 Task: Search one way flight ticket for 2 adults, 4 children and 1 infant on lap in business from Laramie: Laramie Regional Airport to Greenville: Pitt-greenville Airport on 5-2-2023. Choice of flights is Delta. Number of bags: 8 checked bags. Price is upto 98000. Outbound departure time preference is 18:15.
Action: Mouse moved to (357, 318)
Screenshot: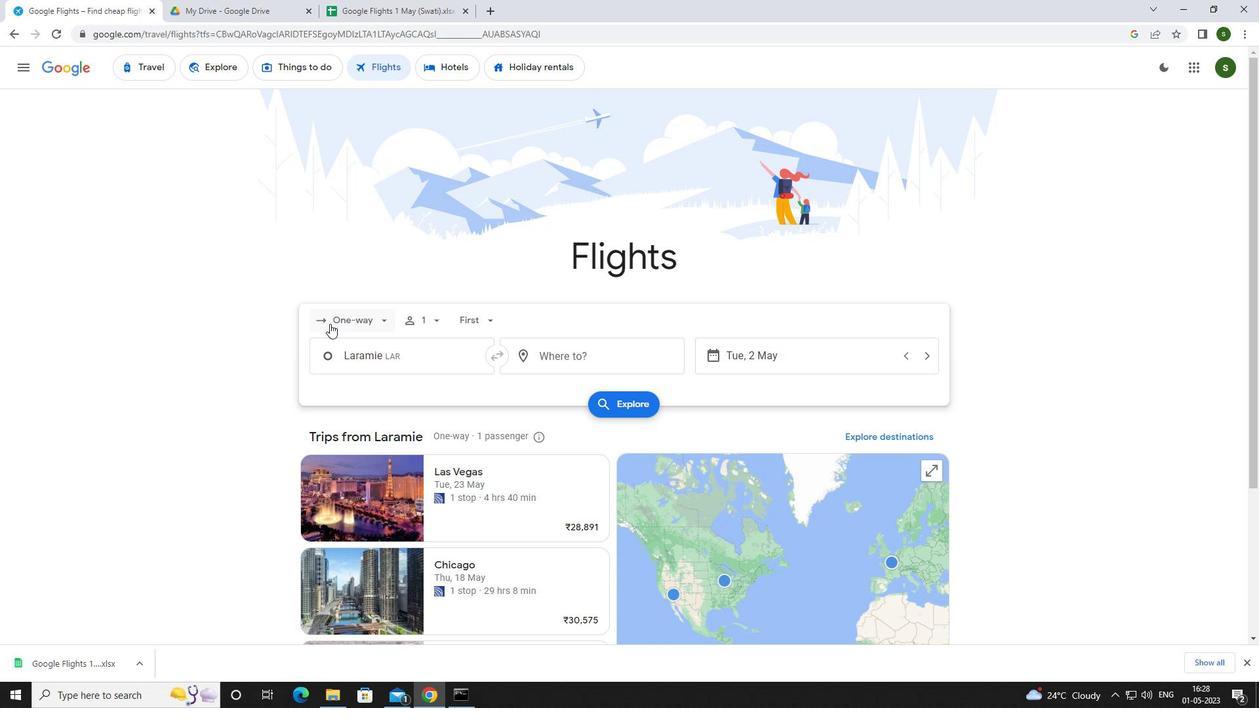 
Action: Mouse pressed left at (357, 318)
Screenshot: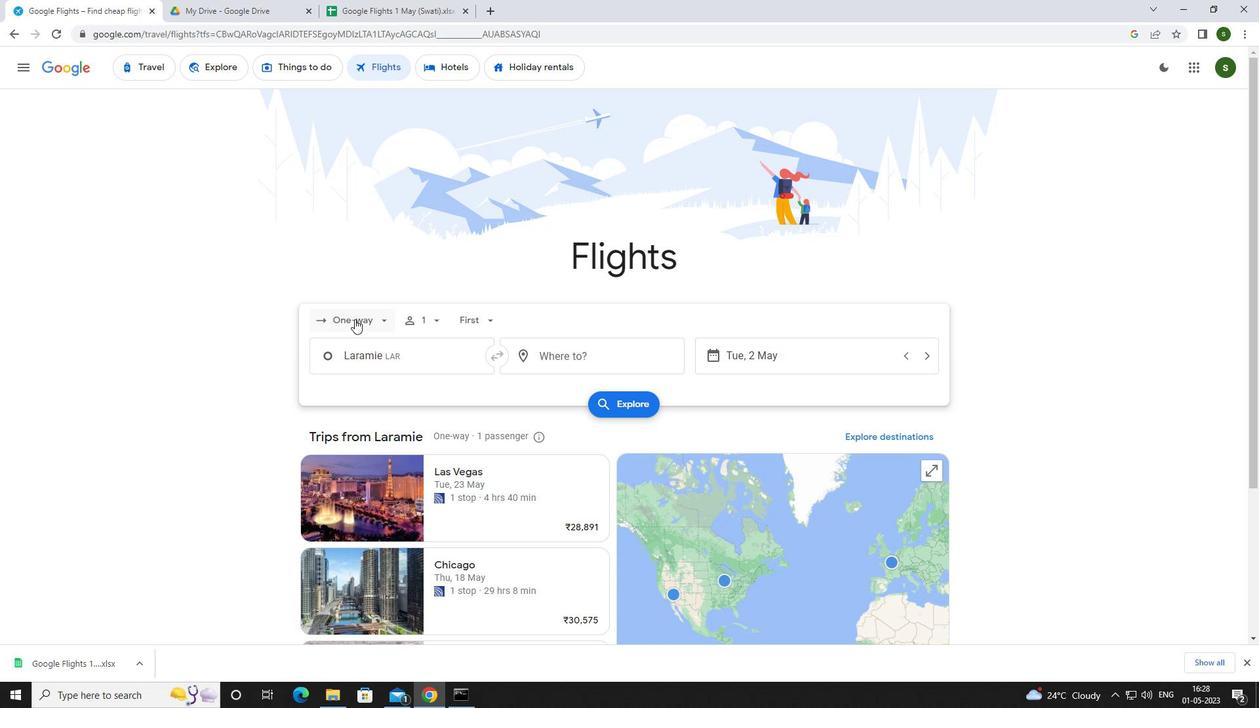 
Action: Mouse moved to (384, 375)
Screenshot: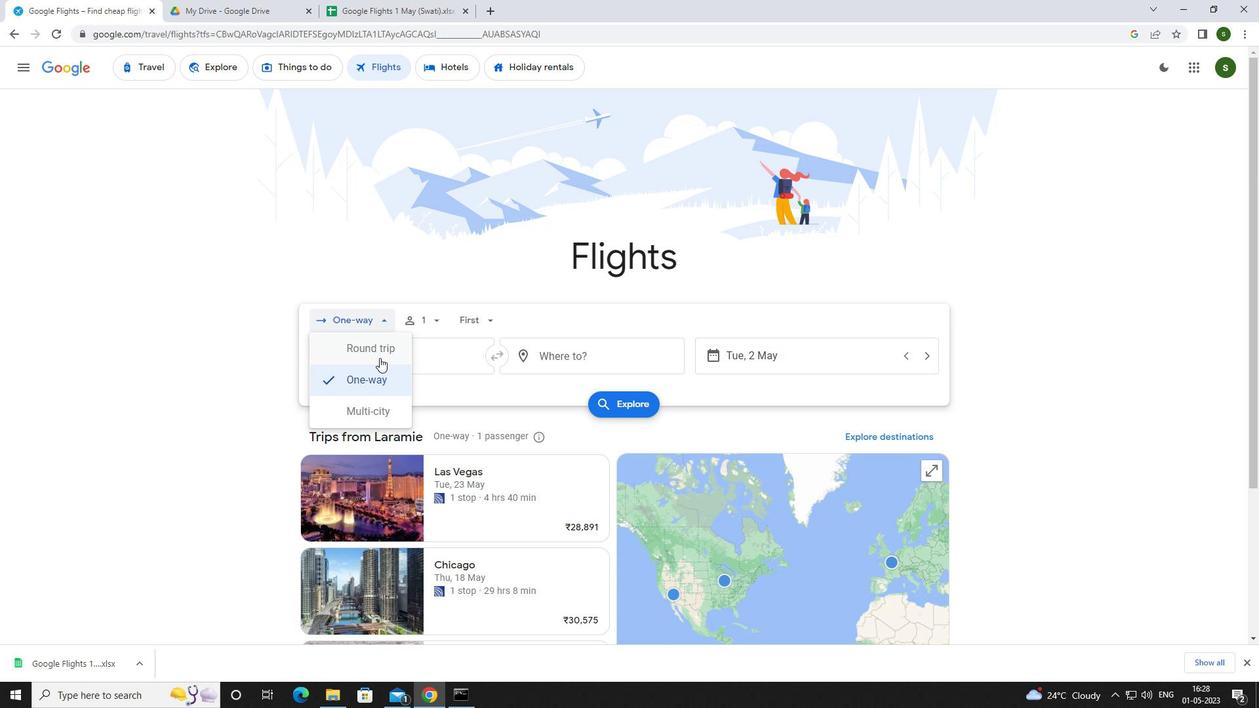 
Action: Mouse pressed left at (384, 375)
Screenshot: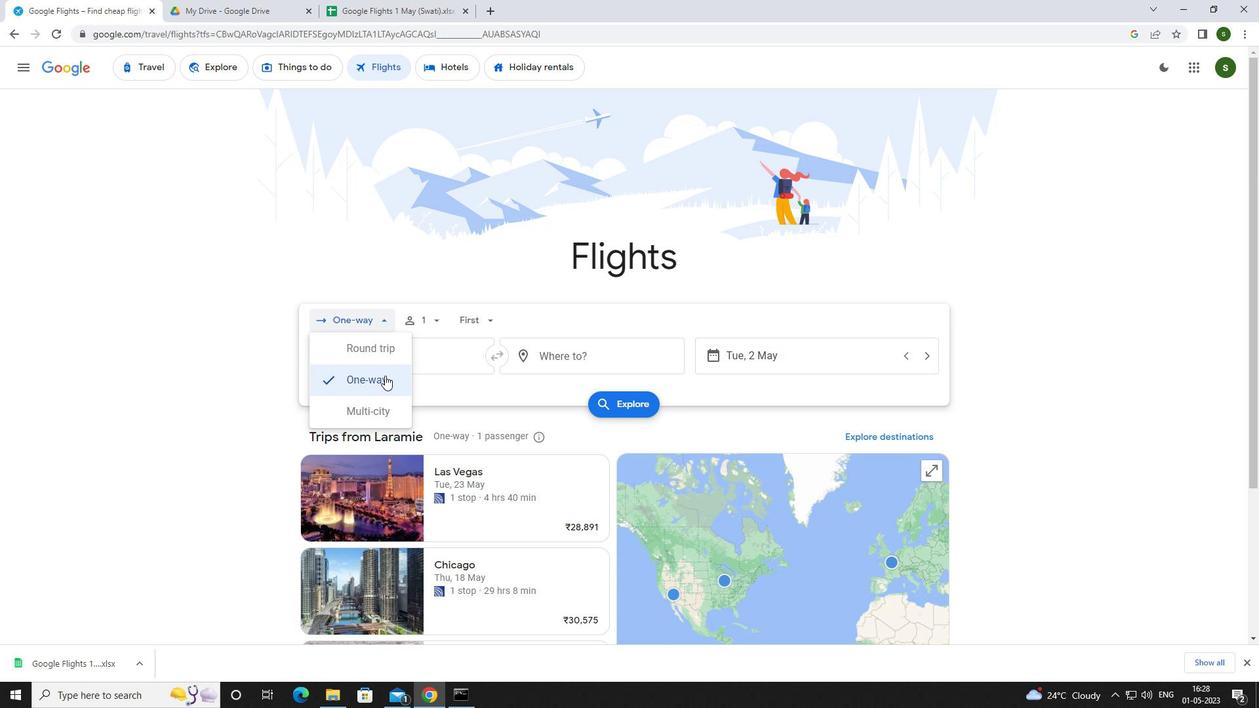 
Action: Mouse moved to (430, 318)
Screenshot: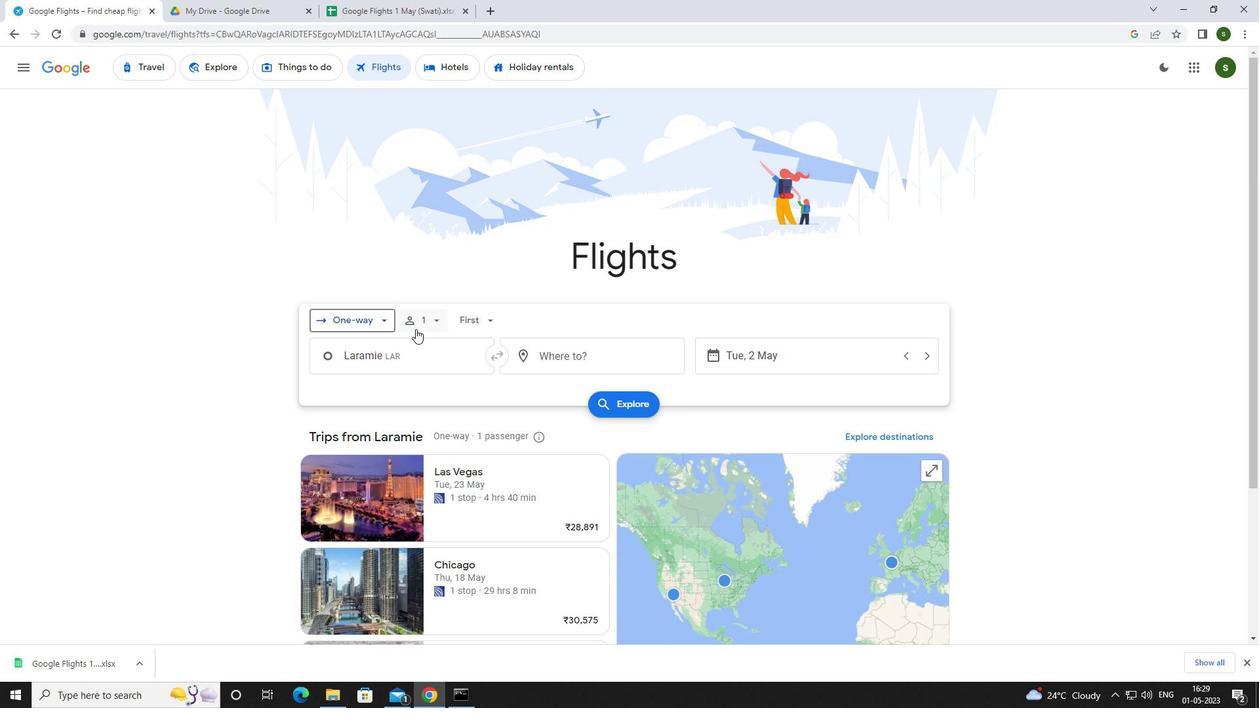
Action: Mouse pressed left at (430, 318)
Screenshot: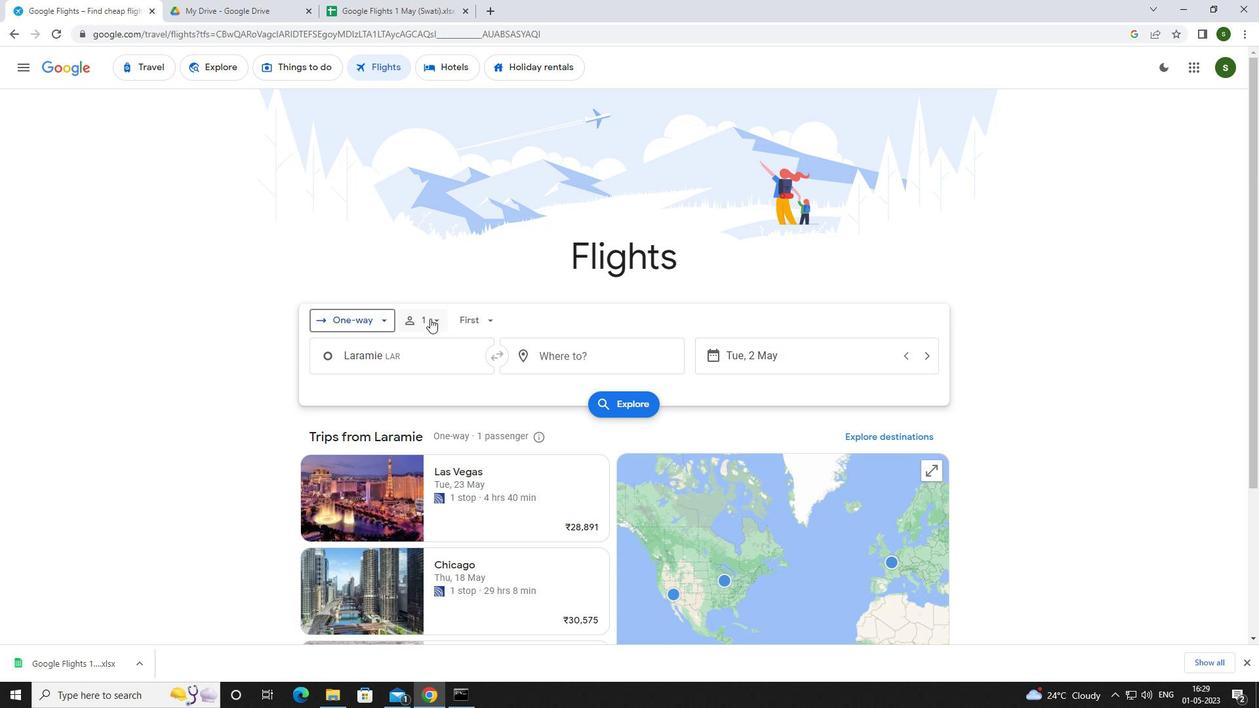
Action: Mouse moved to (539, 353)
Screenshot: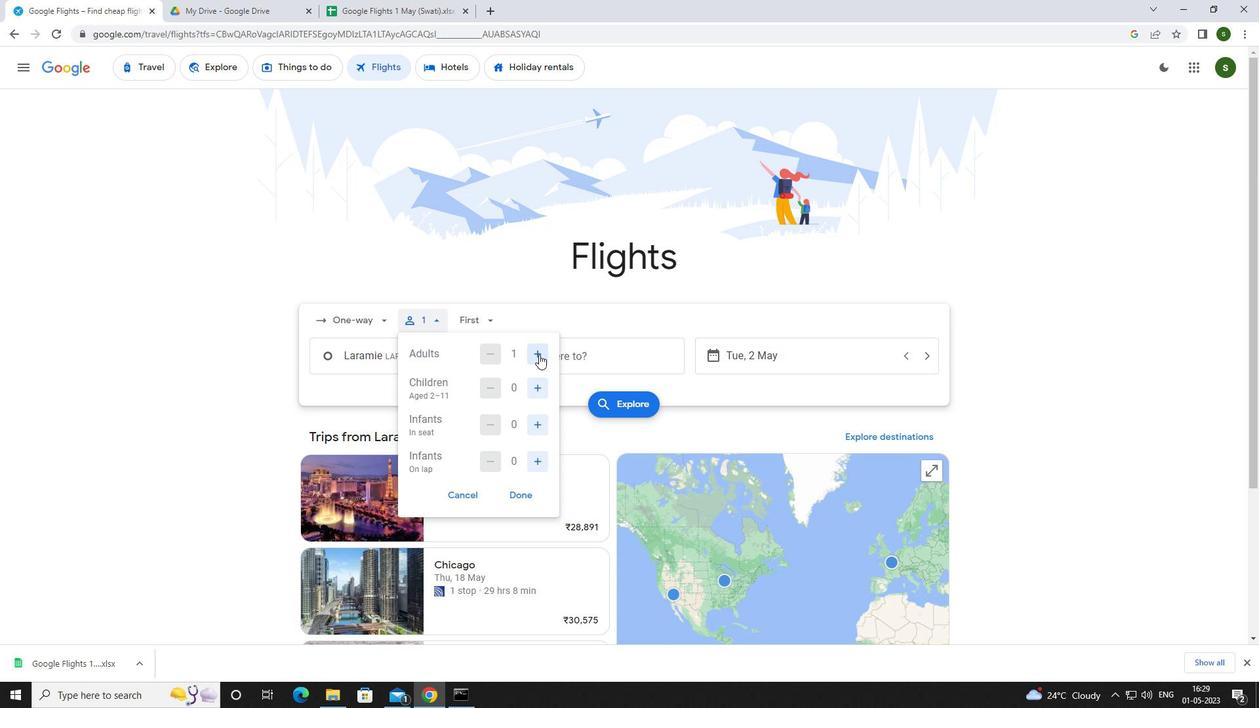 
Action: Mouse pressed left at (539, 353)
Screenshot: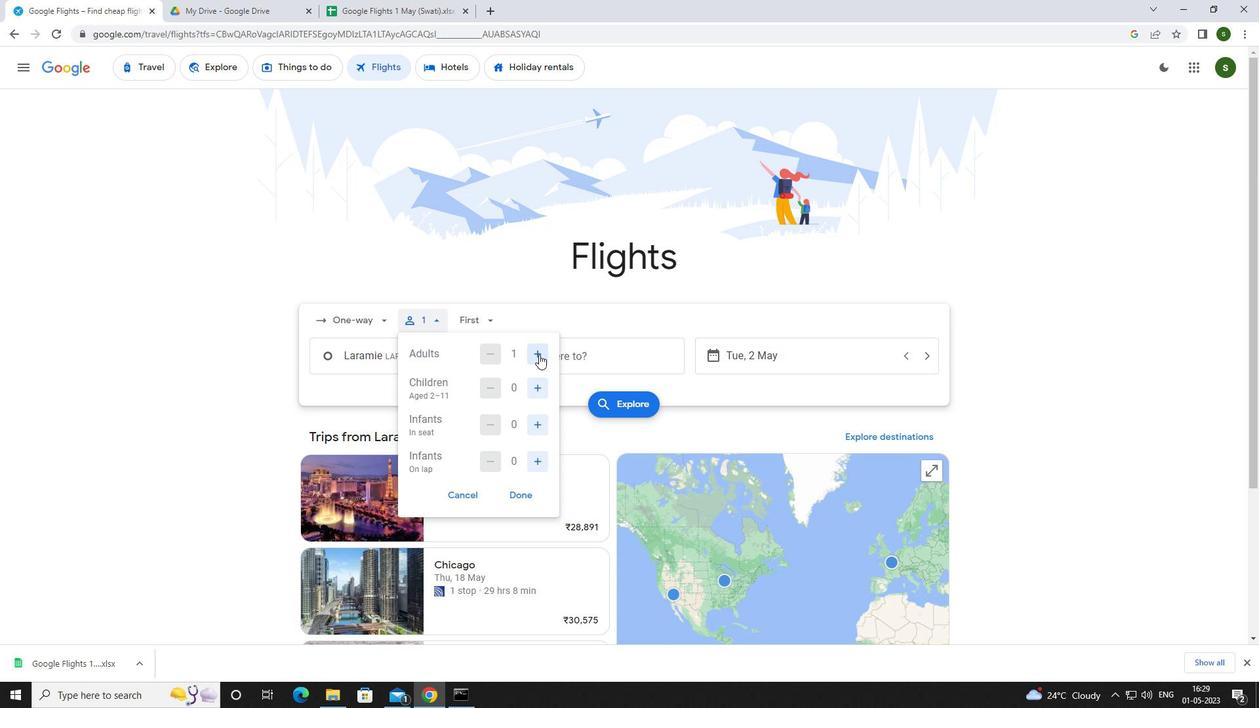 
Action: Mouse moved to (542, 384)
Screenshot: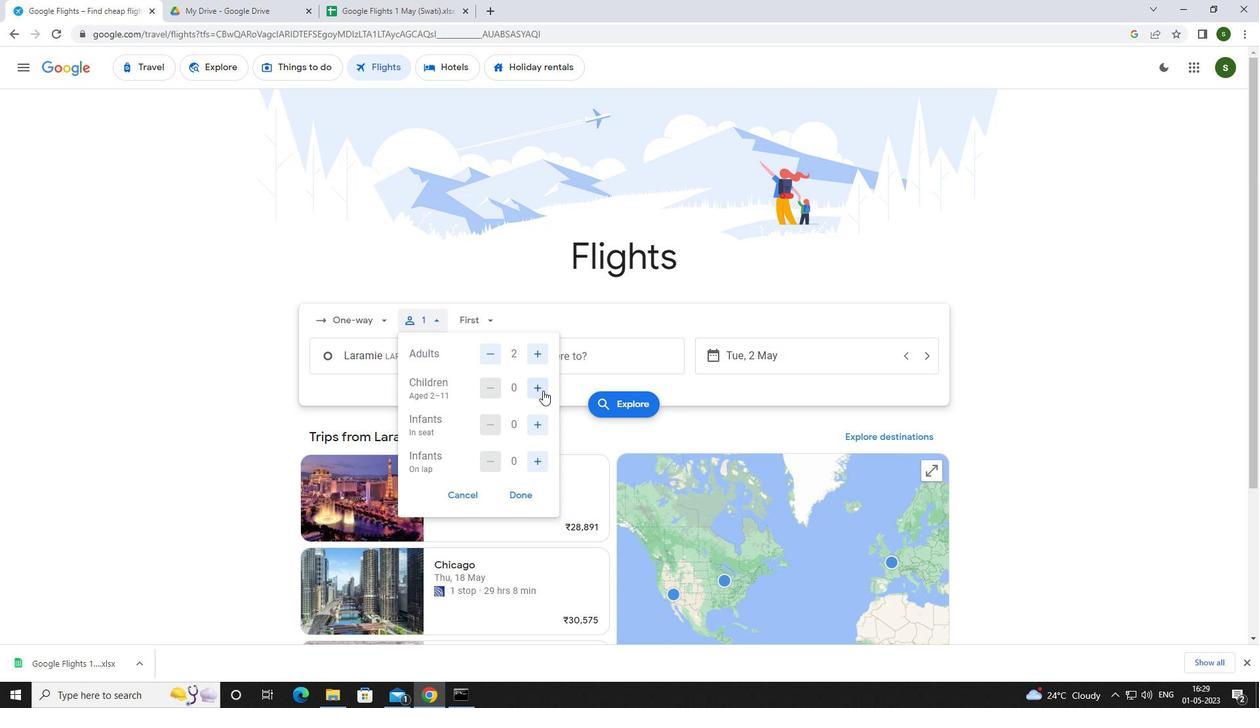 
Action: Mouse pressed left at (542, 384)
Screenshot: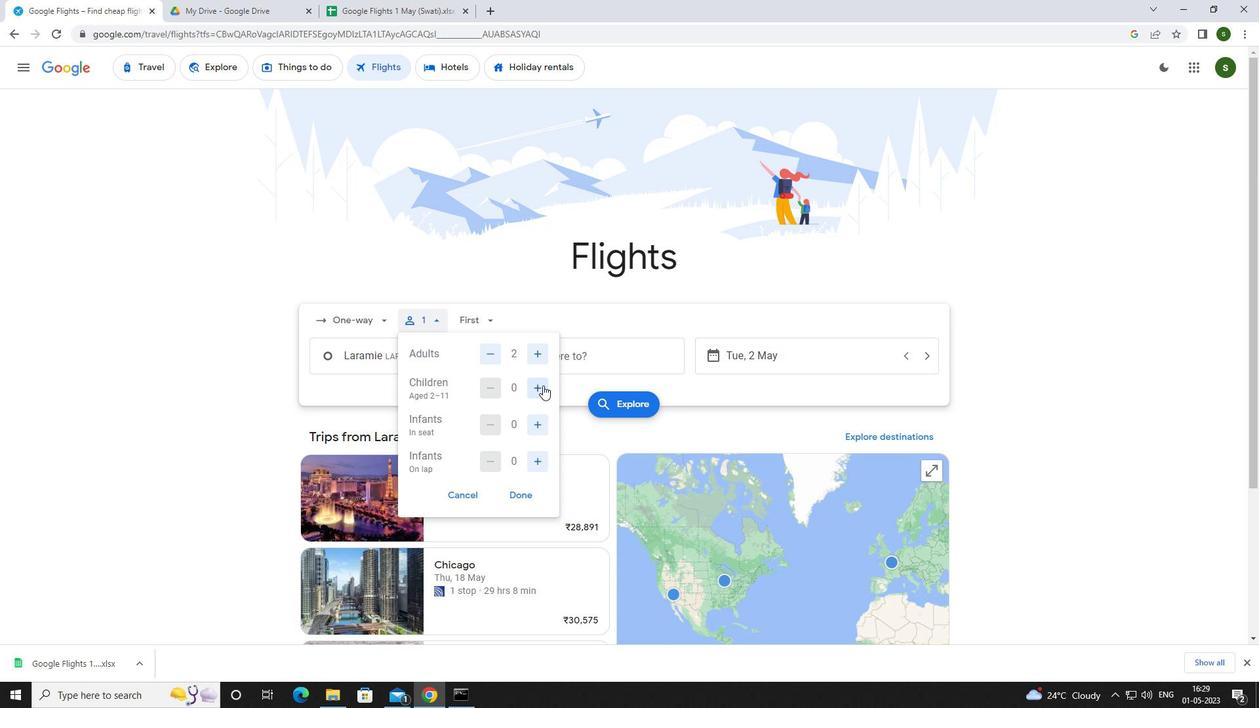 
Action: Mouse pressed left at (542, 384)
Screenshot: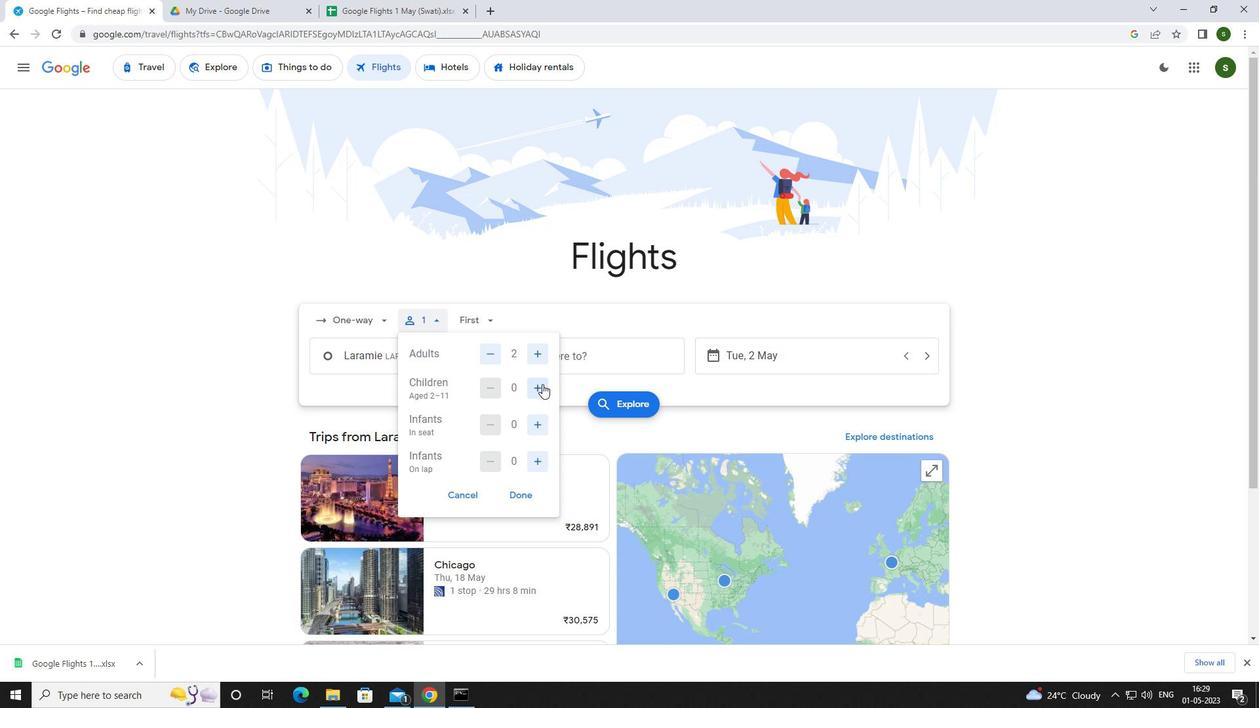
Action: Mouse pressed left at (542, 384)
Screenshot: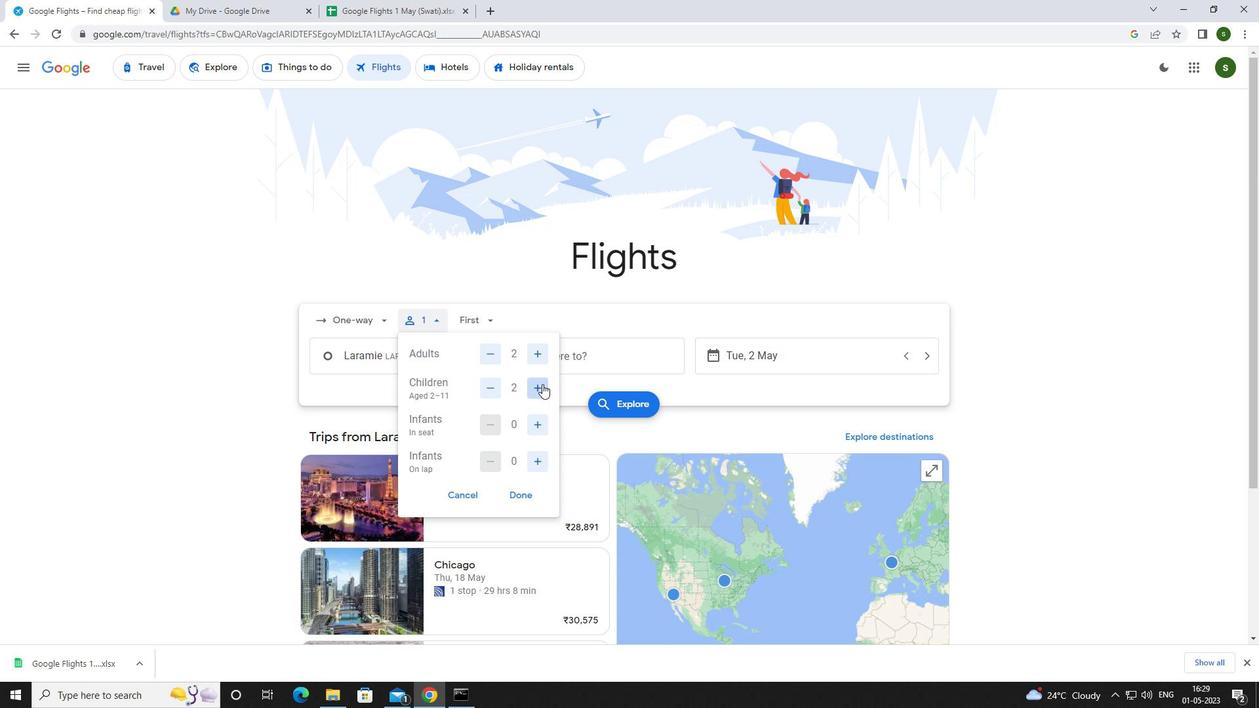 
Action: Mouse pressed left at (542, 384)
Screenshot: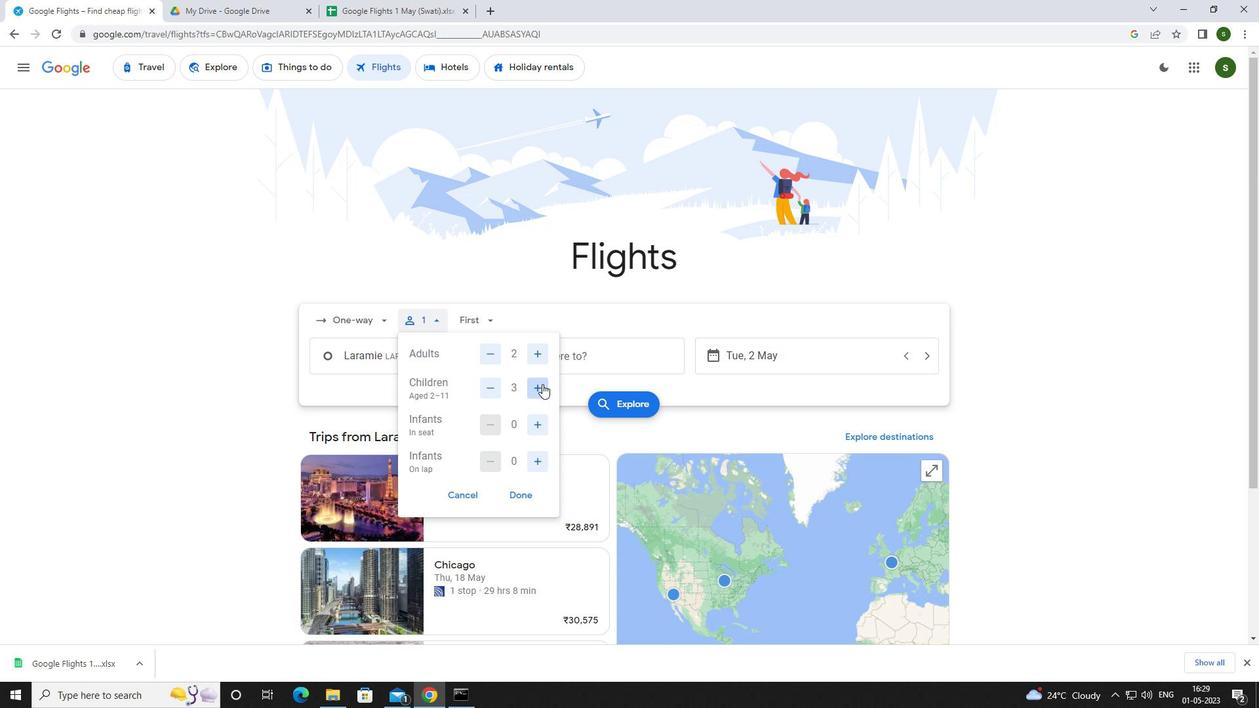 
Action: Mouse moved to (539, 455)
Screenshot: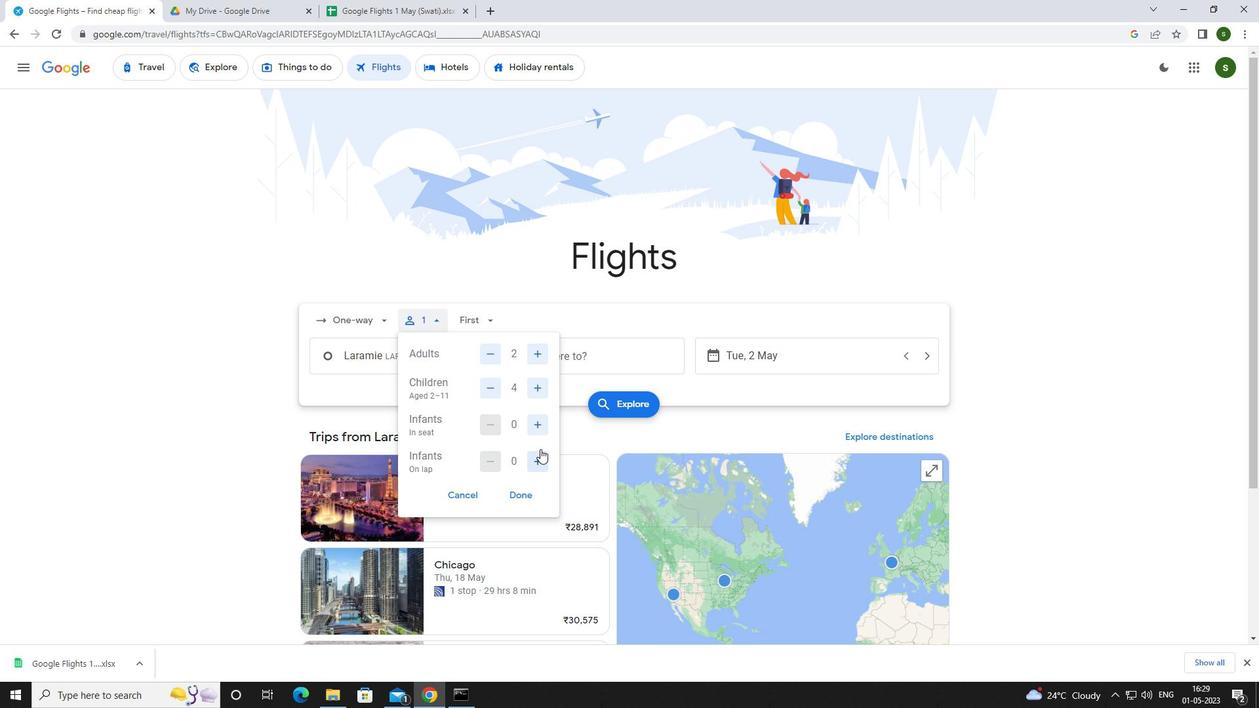 
Action: Mouse pressed left at (539, 455)
Screenshot: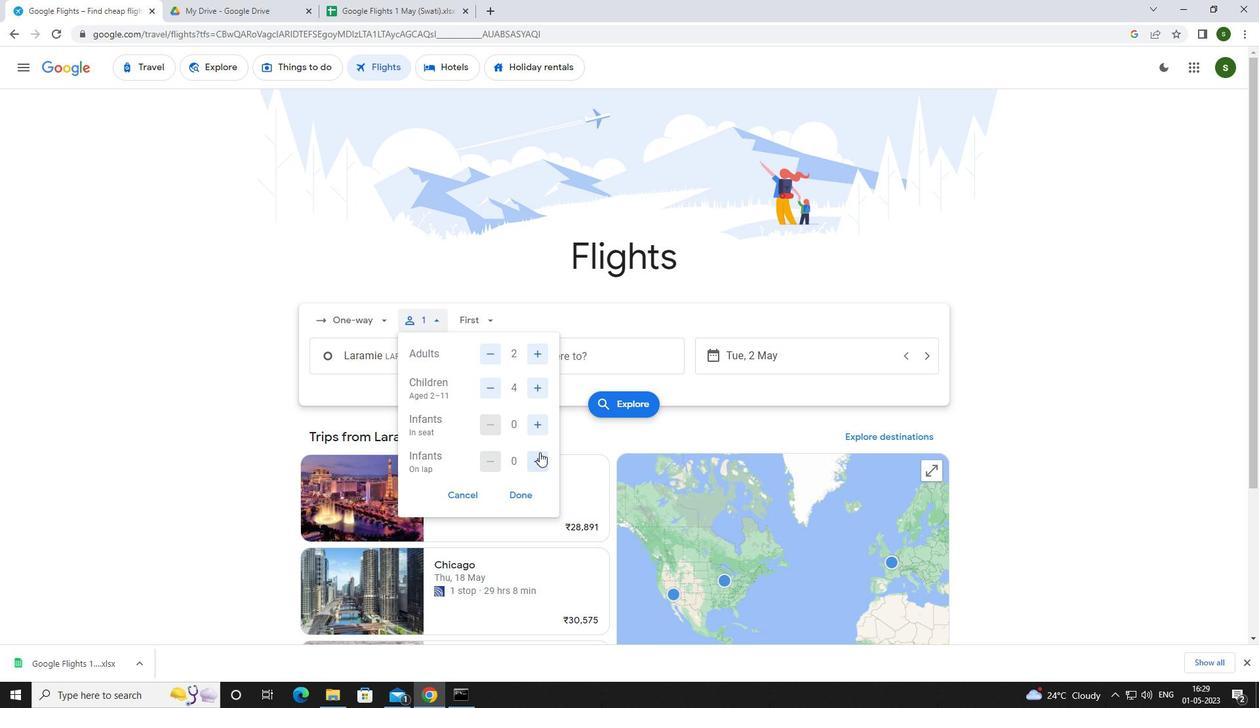 
Action: Mouse moved to (478, 324)
Screenshot: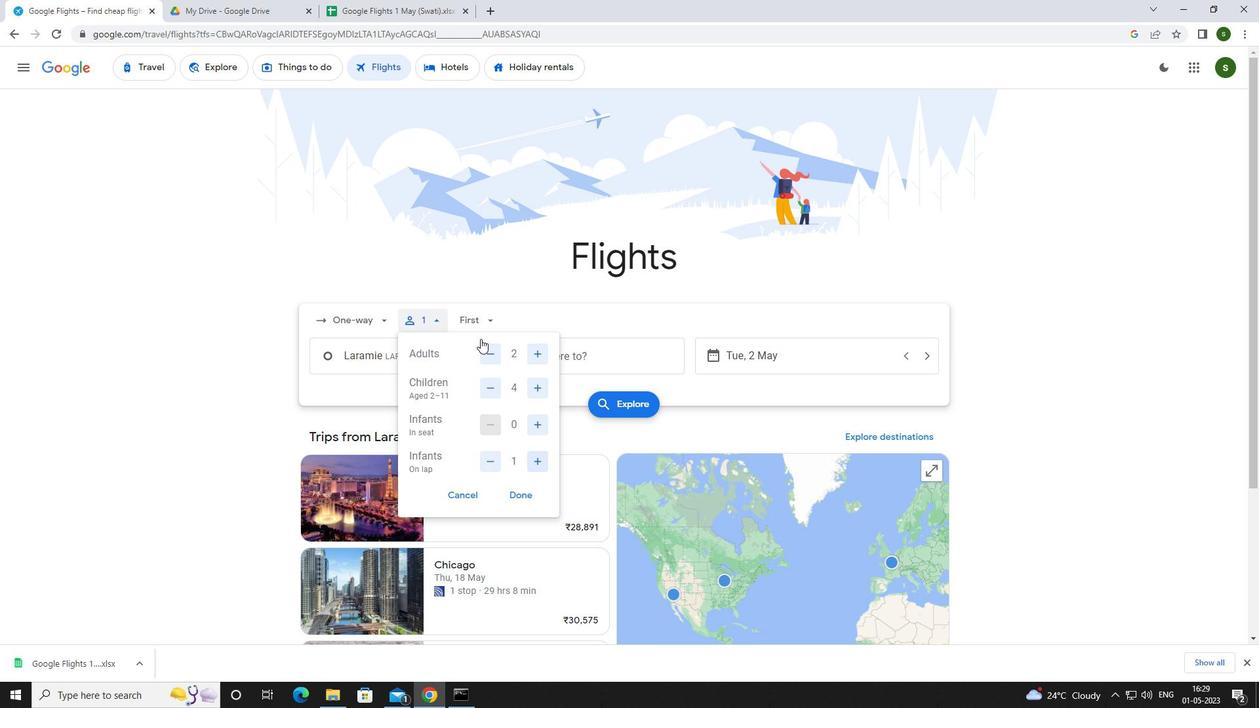 
Action: Mouse pressed left at (478, 324)
Screenshot: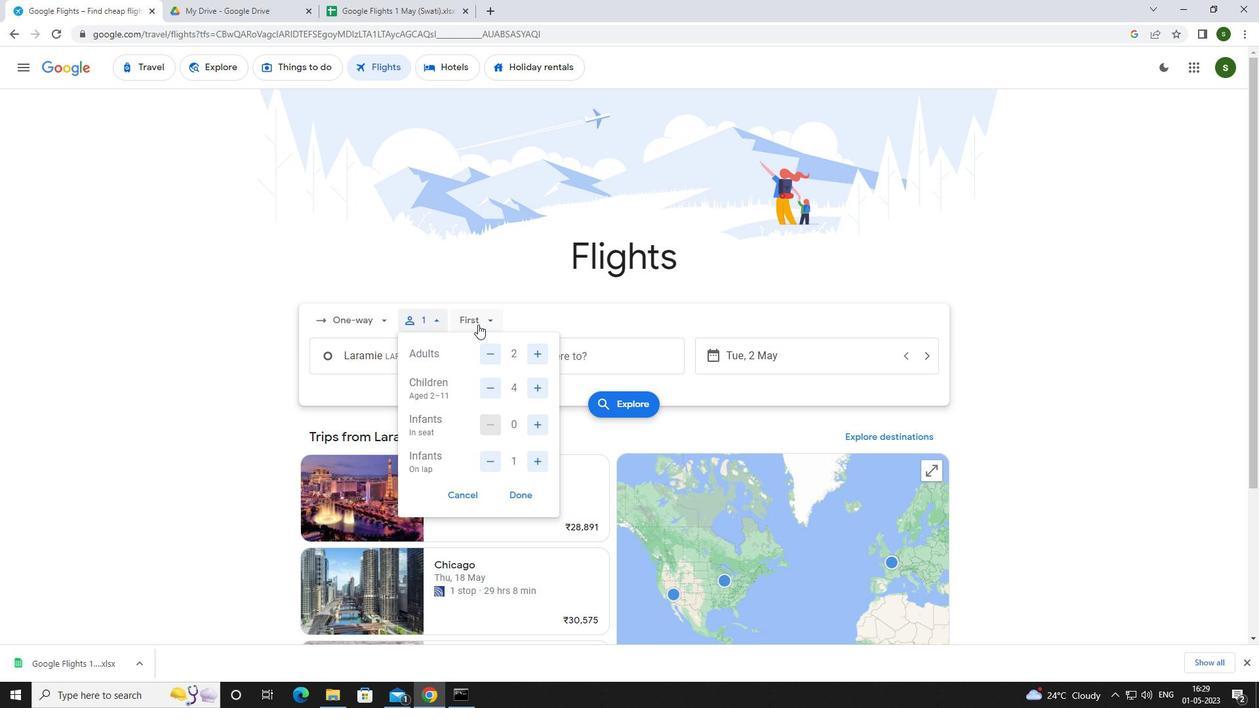 
Action: Mouse moved to (504, 412)
Screenshot: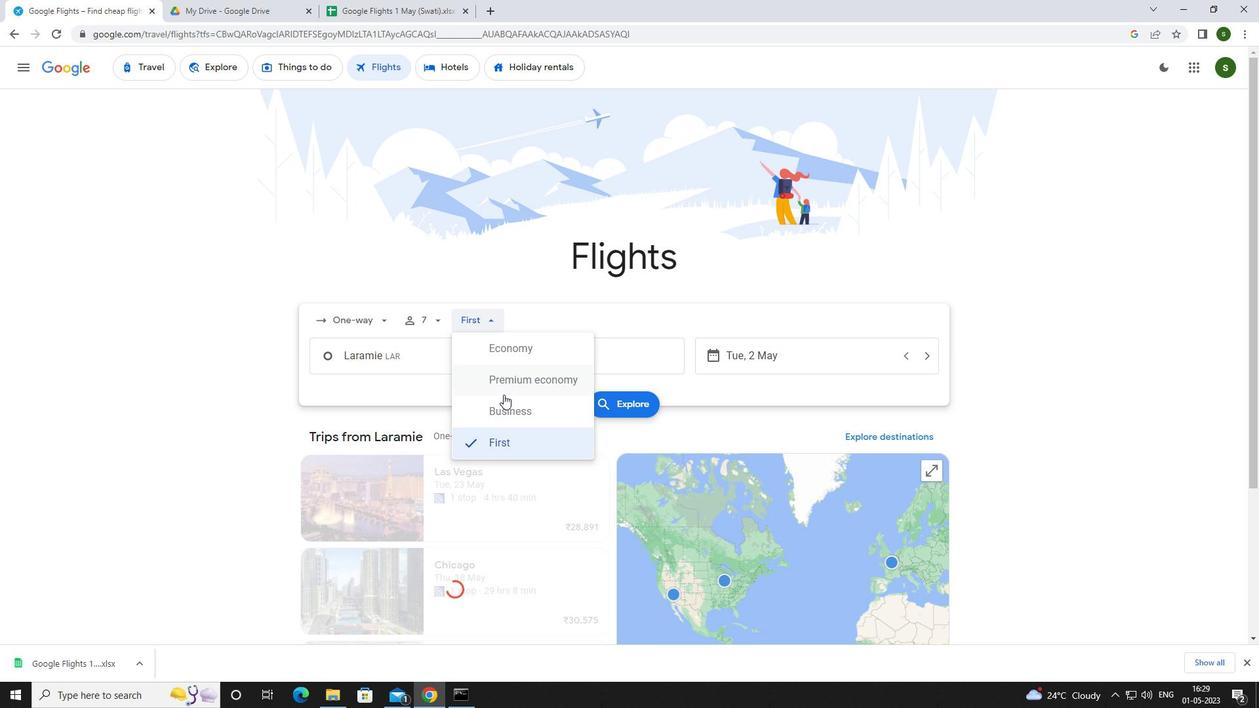 
Action: Mouse pressed left at (504, 412)
Screenshot: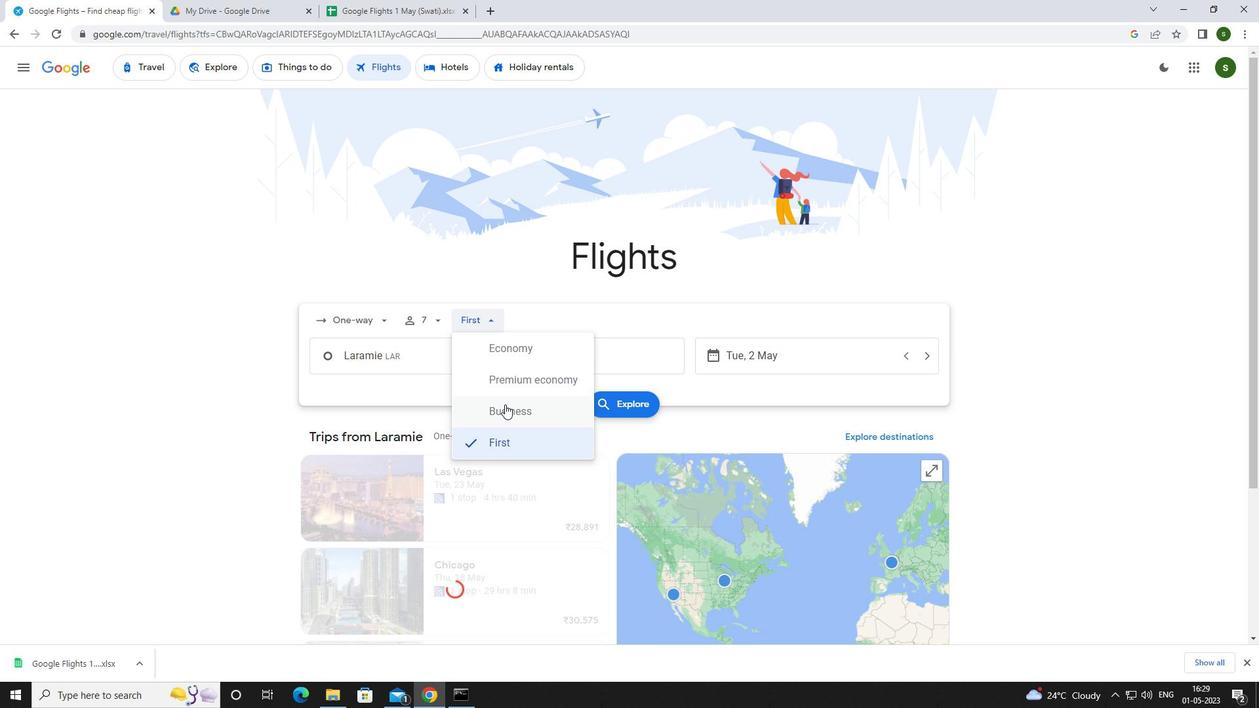 
Action: Mouse moved to (417, 360)
Screenshot: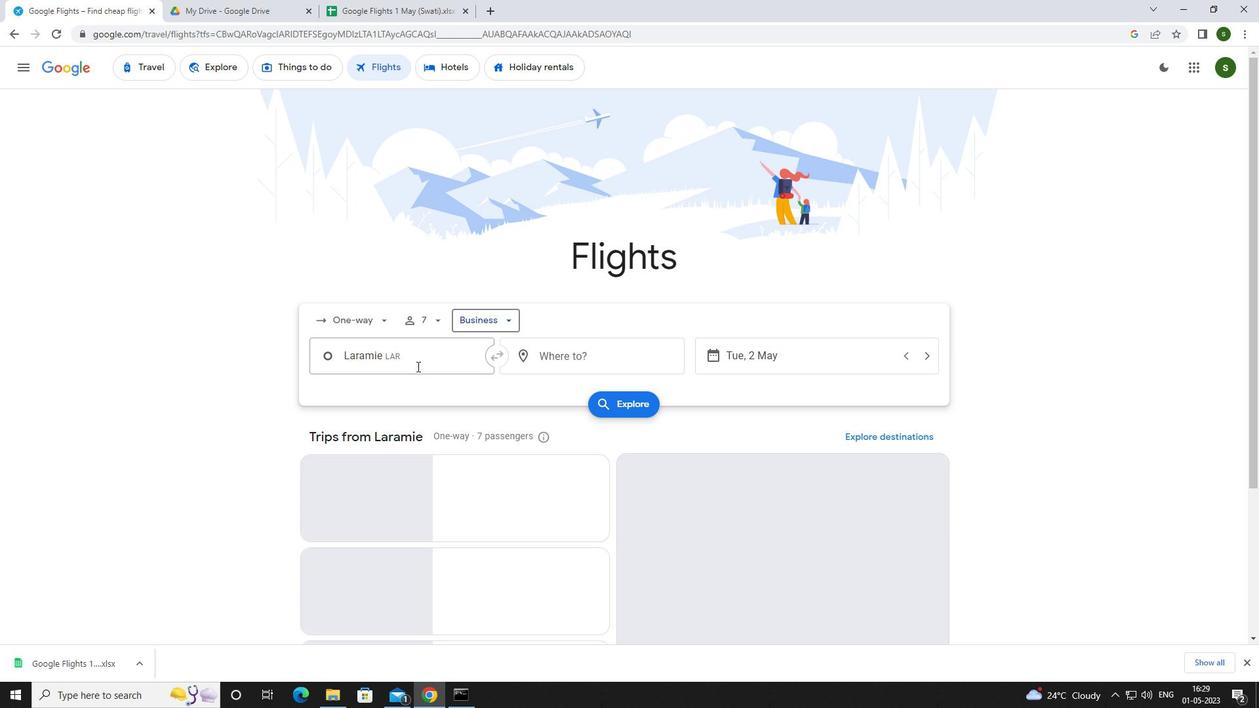
Action: Mouse pressed left at (417, 360)
Screenshot: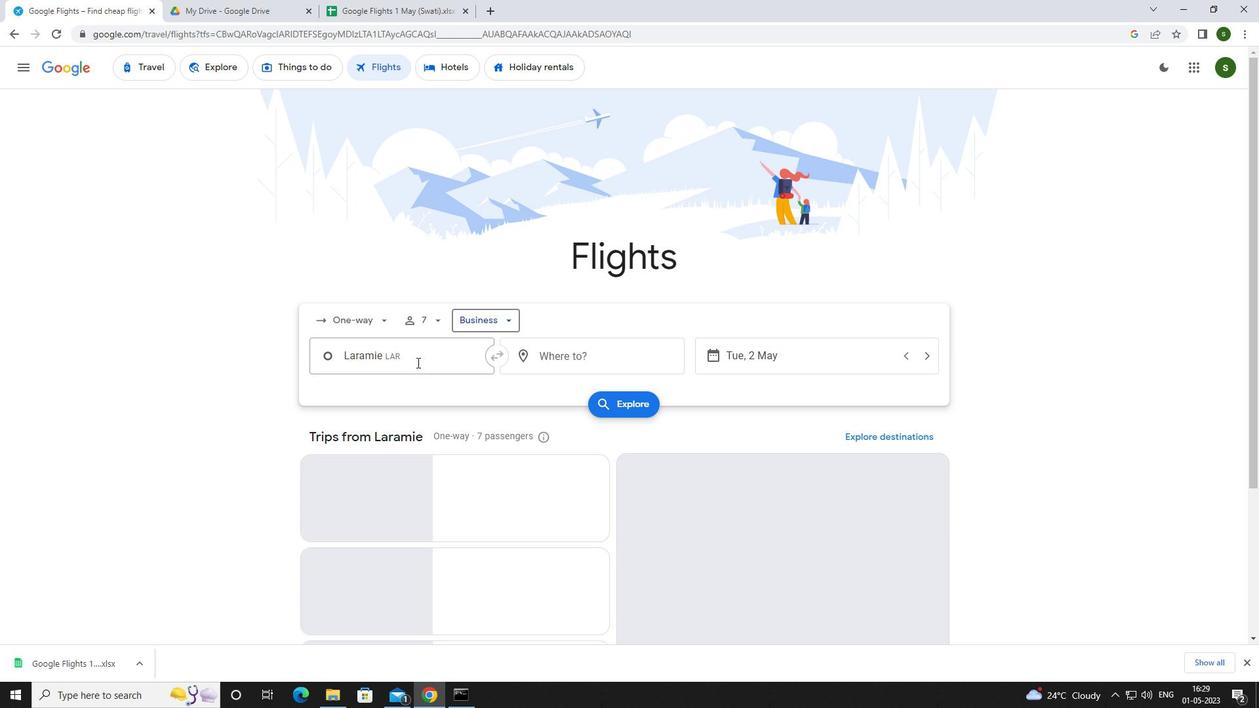 
Action: Mouse moved to (417, 359)
Screenshot: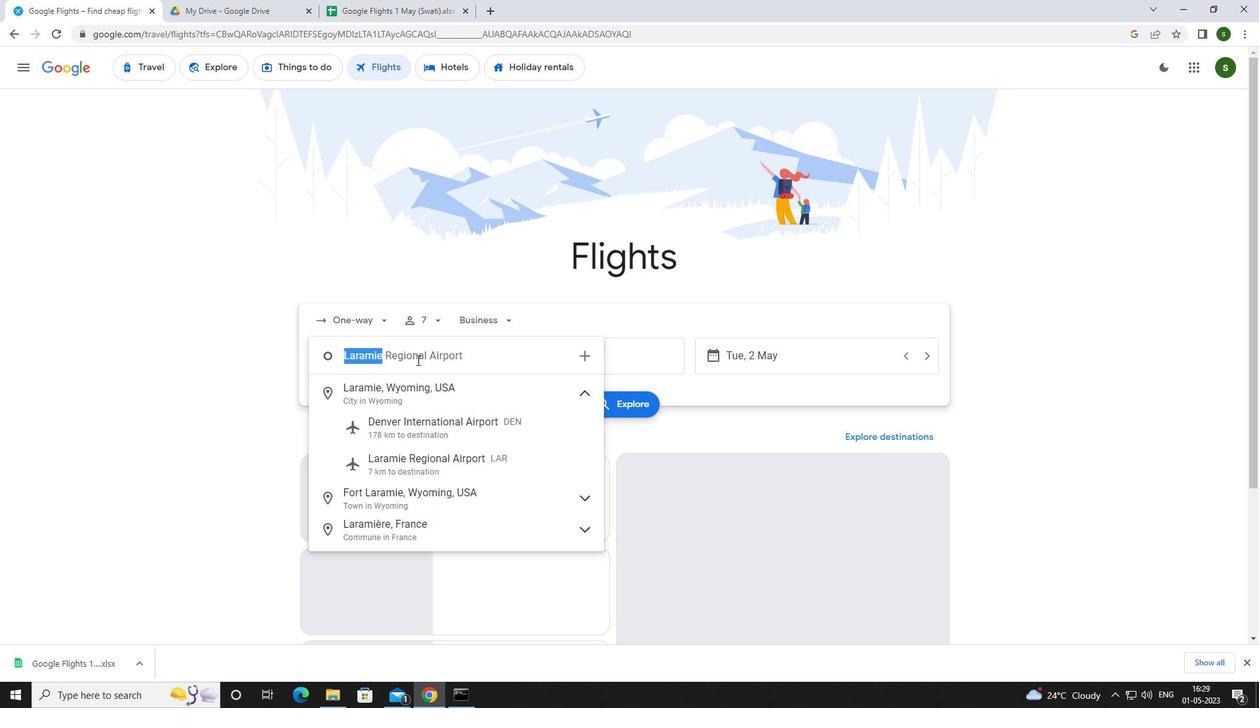 
Action: Key pressed <Key.caps_lock>l<Key.caps_lock>aramie
Screenshot: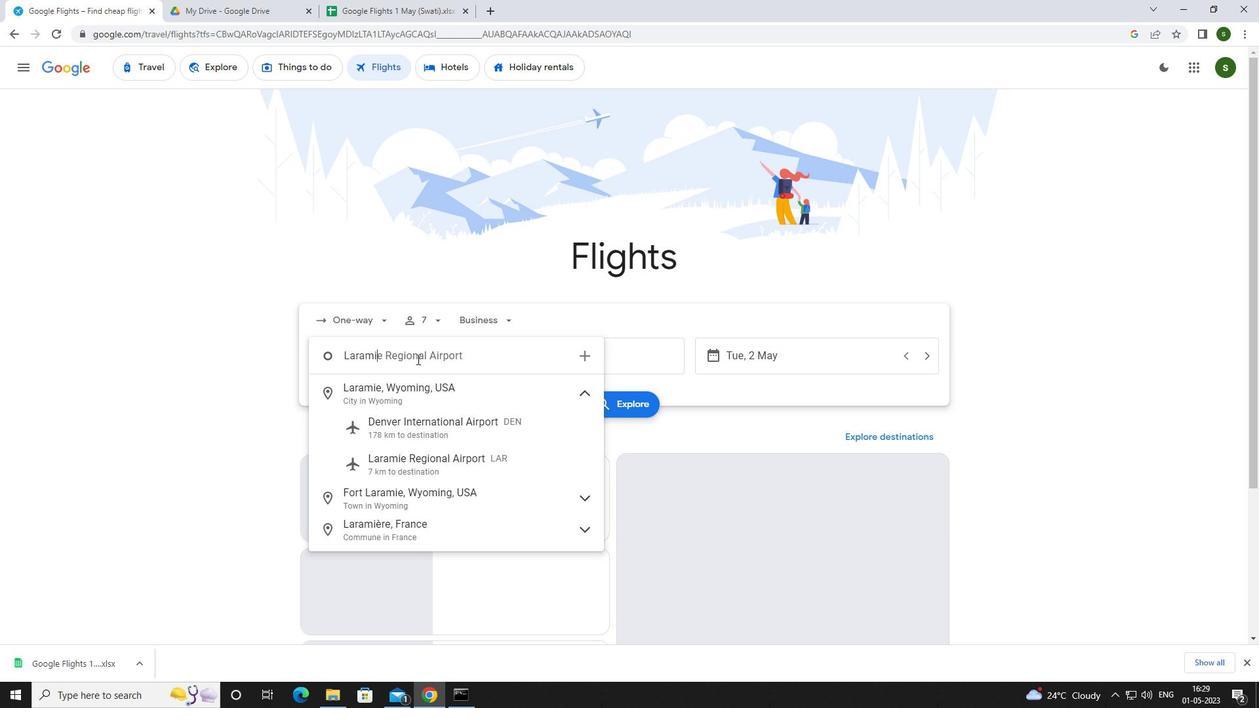 
Action: Mouse moved to (421, 467)
Screenshot: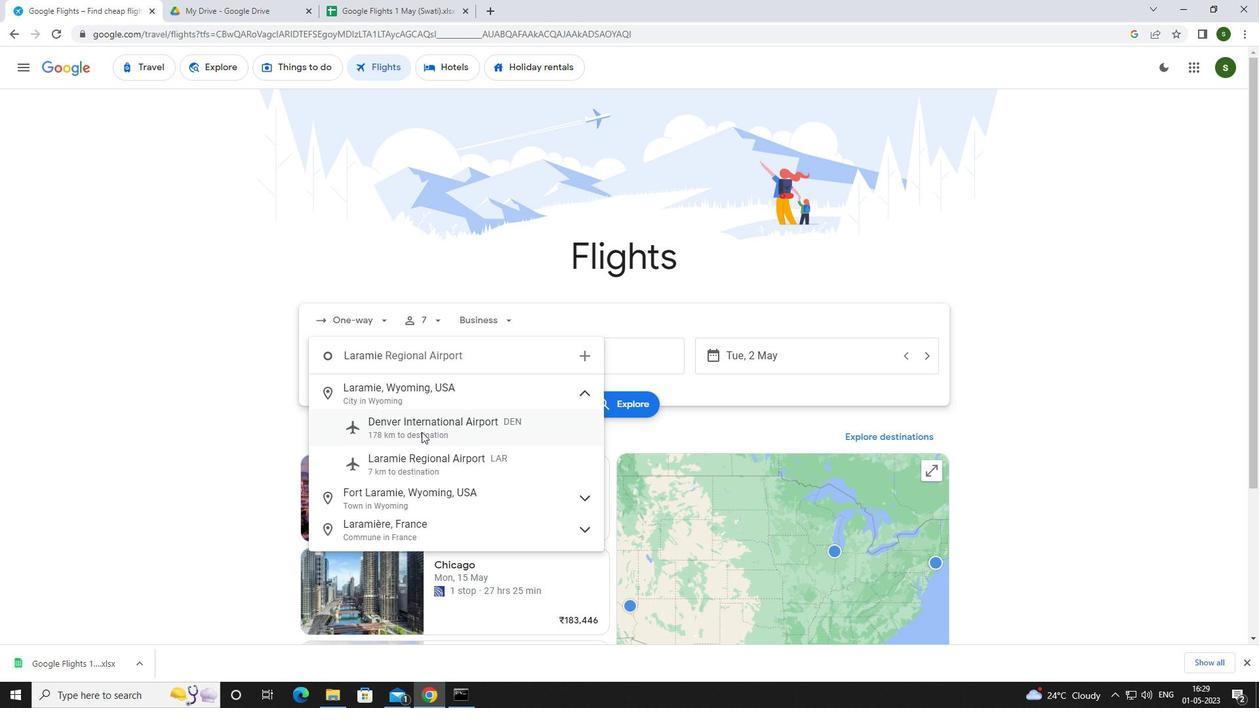 
Action: Mouse pressed left at (421, 467)
Screenshot: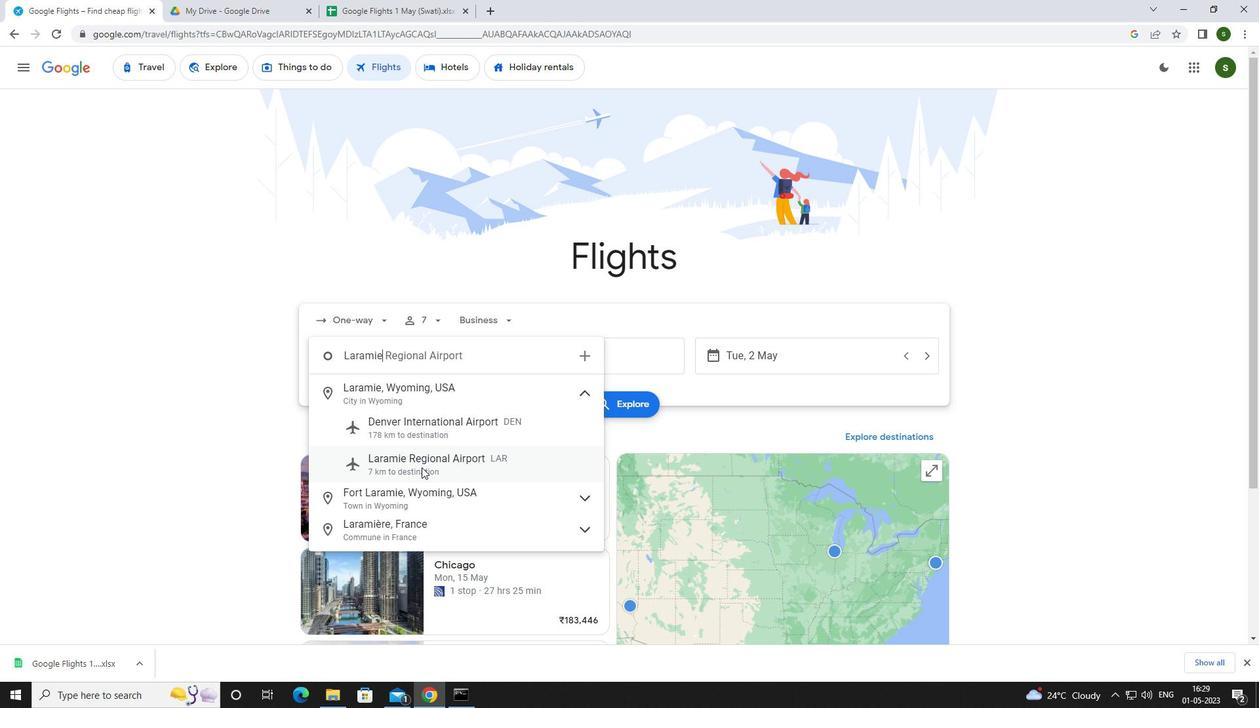 
Action: Mouse moved to (575, 346)
Screenshot: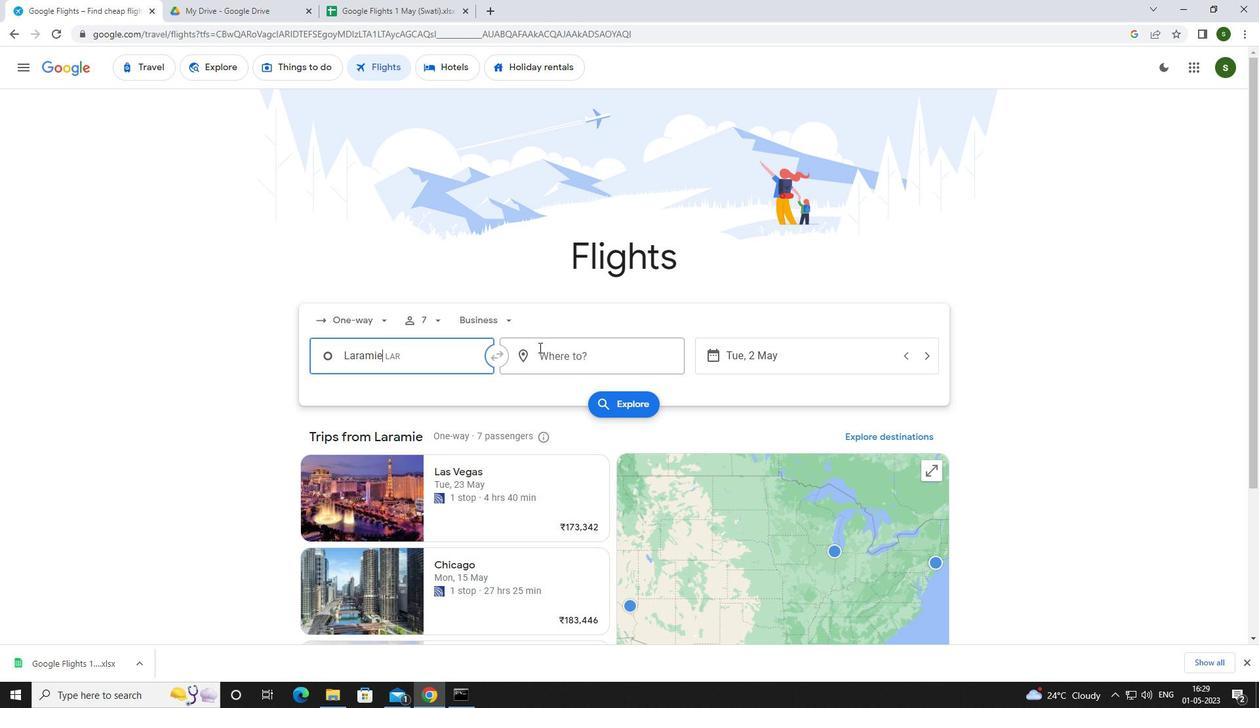 
Action: Mouse pressed left at (575, 346)
Screenshot: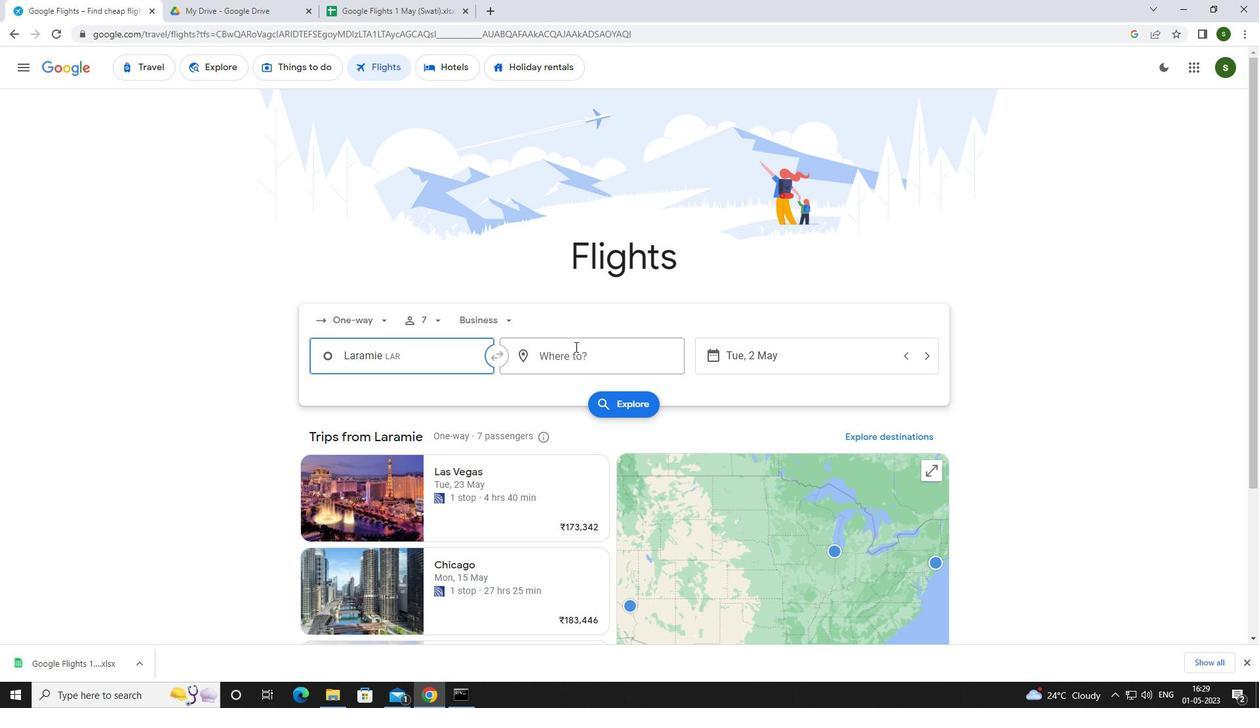 
Action: Mouse moved to (517, 353)
Screenshot: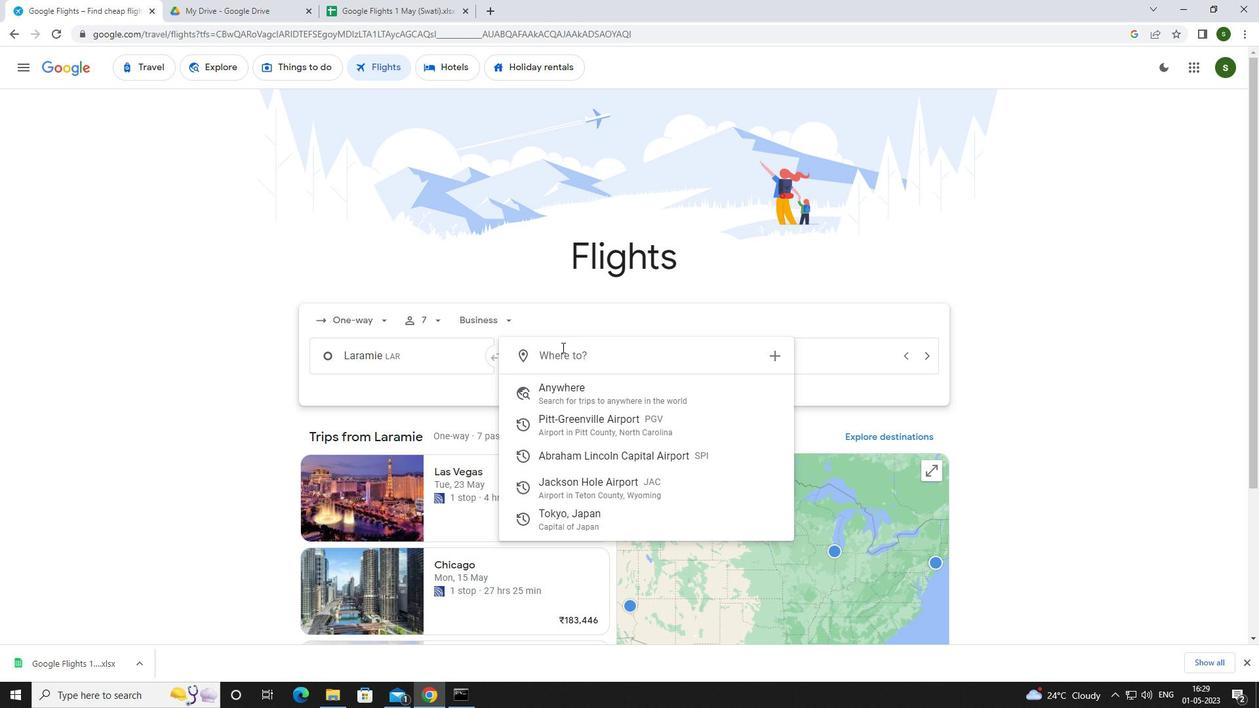 
Action: Key pressed <Key.caps_lock>p<Key.caps_lock>itt
Screenshot: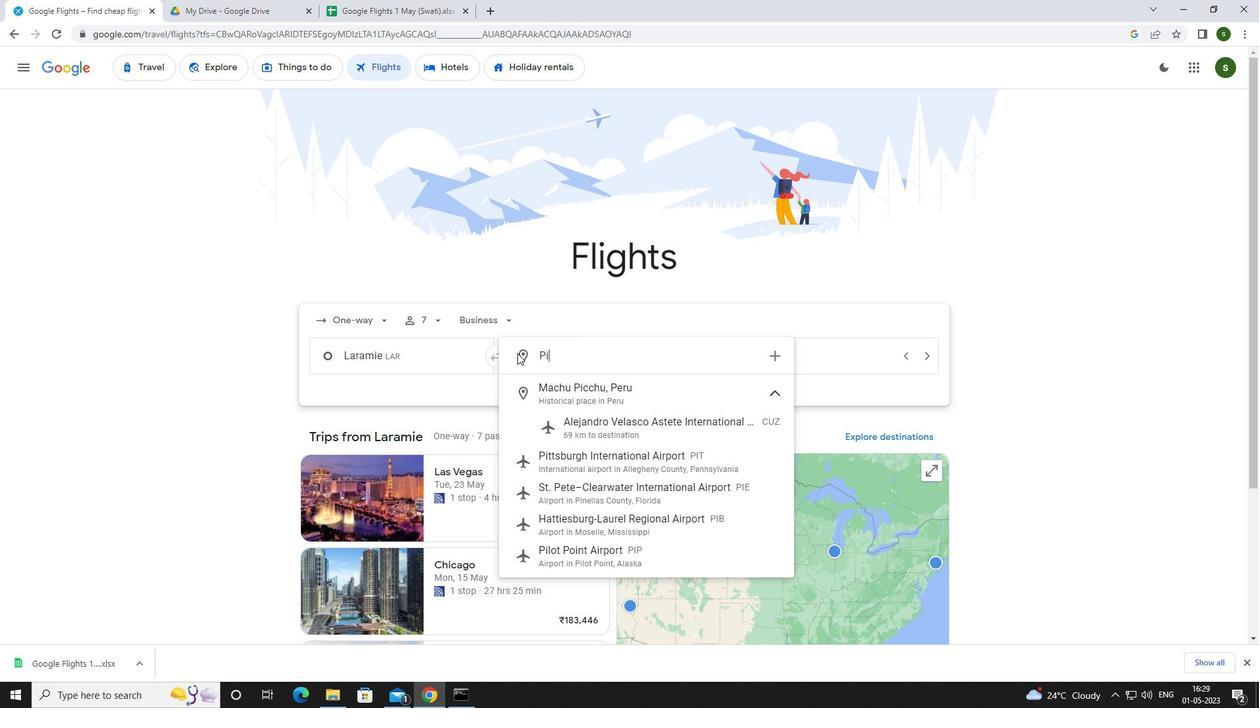 
Action: Mouse moved to (626, 502)
Screenshot: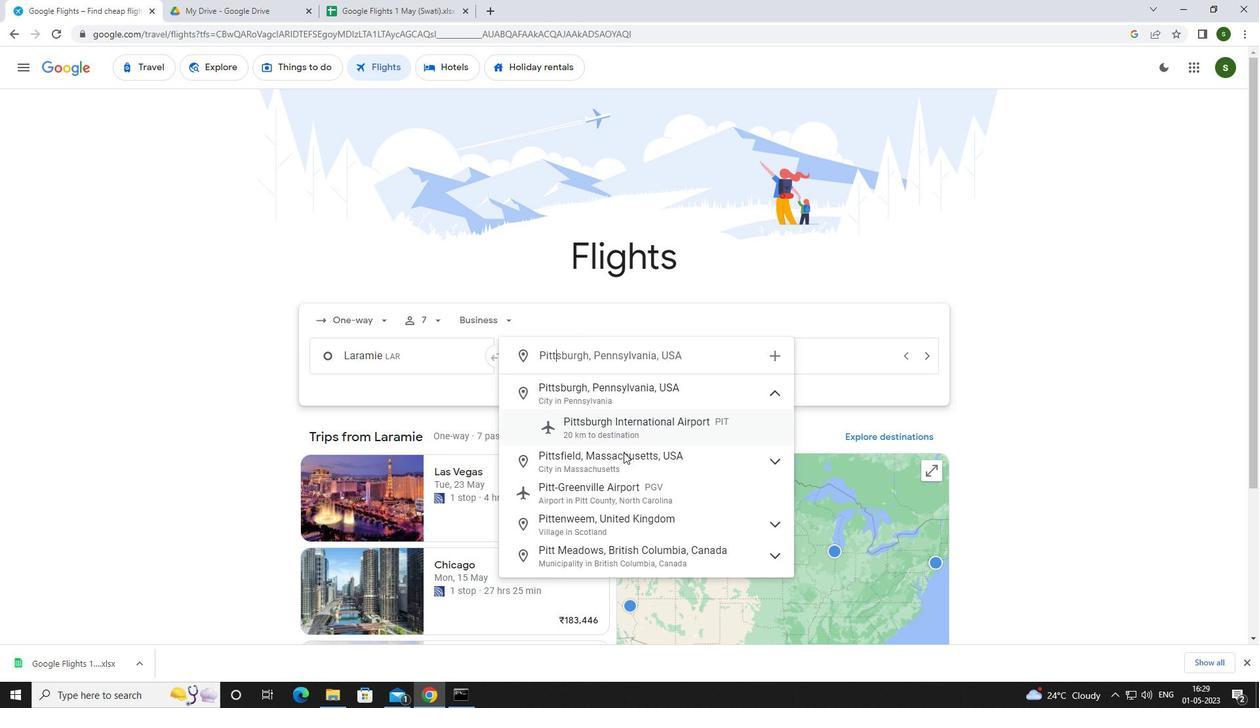 
Action: Mouse pressed left at (626, 502)
Screenshot: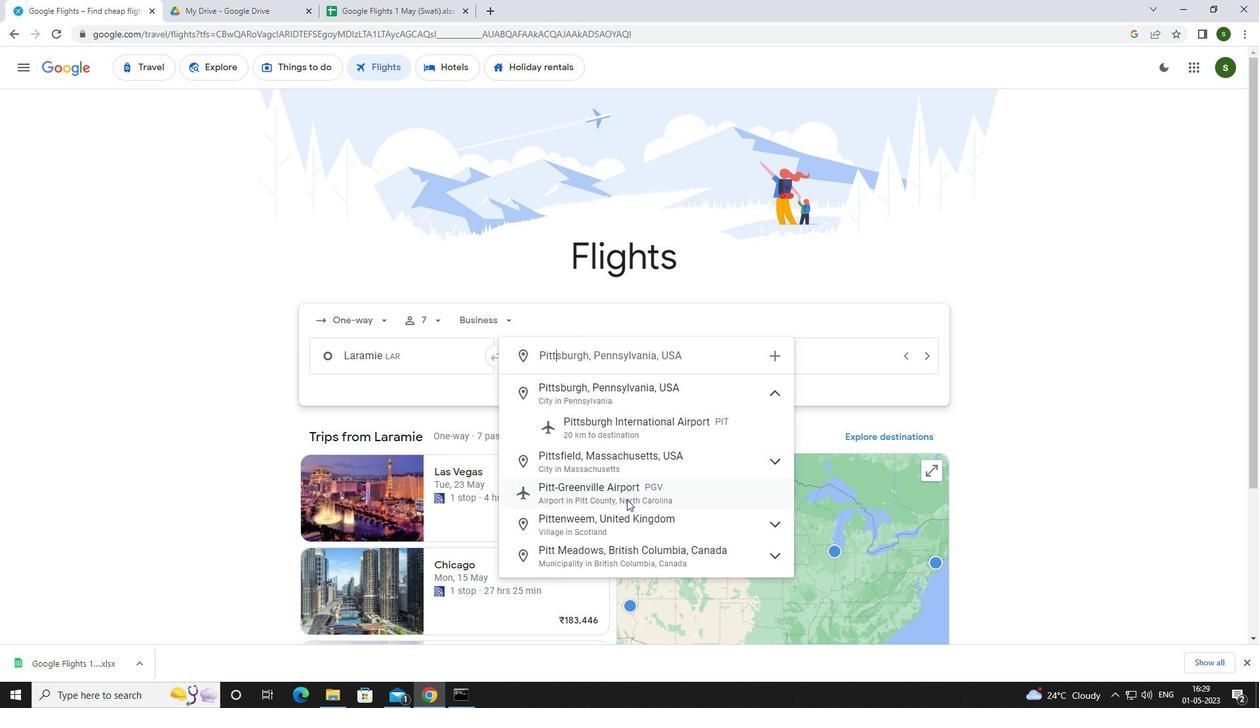
Action: Mouse moved to (801, 365)
Screenshot: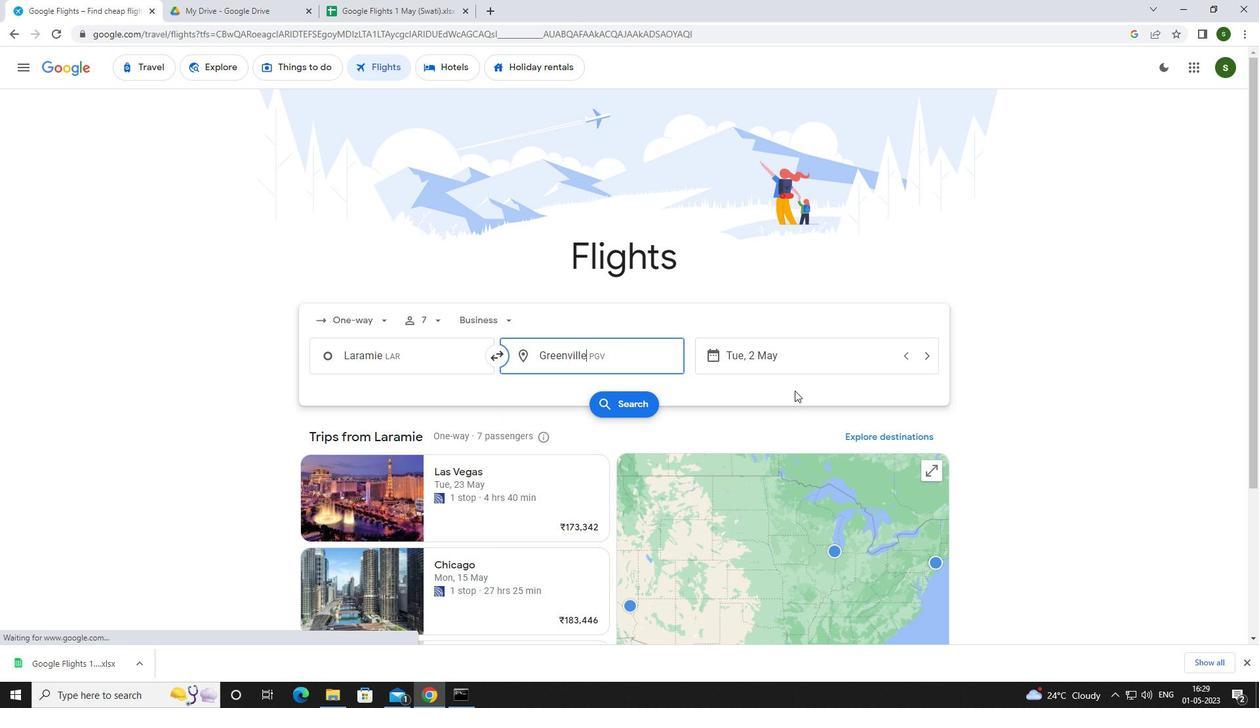 
Action: Mouse pressed left at (801, 365)
Screenshot: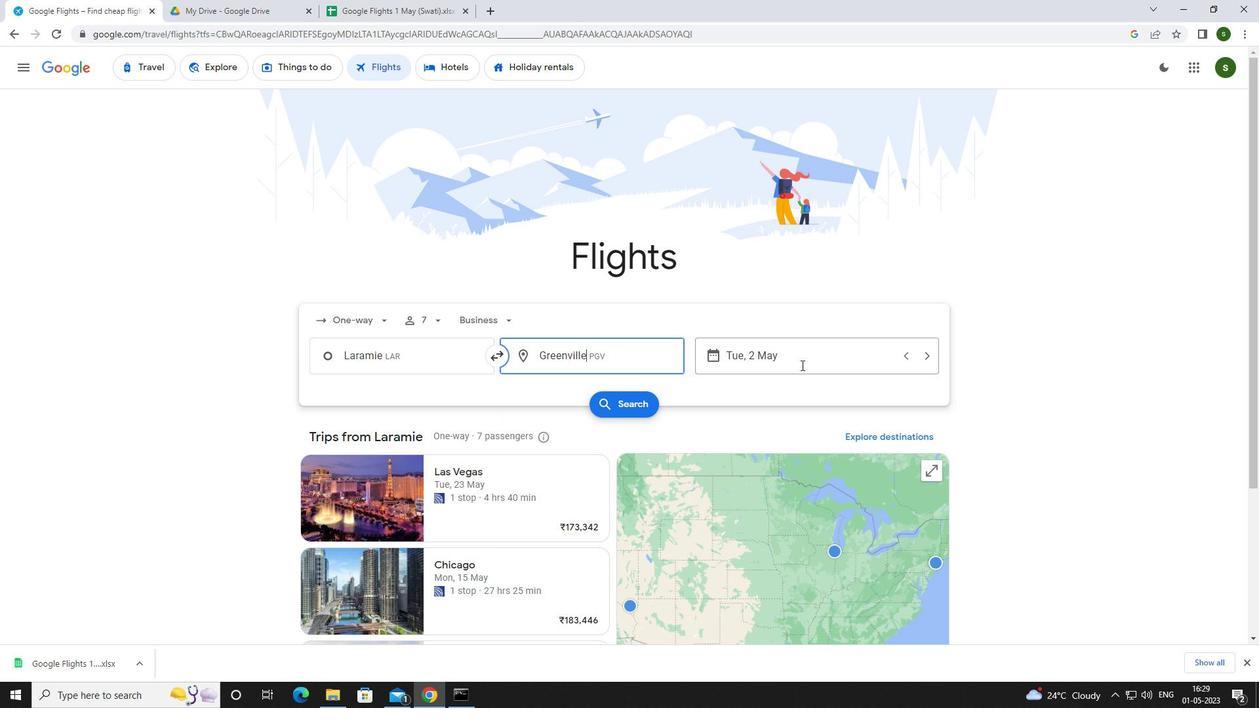 
Action: Mouse moved to (545, 407)
Screenshot: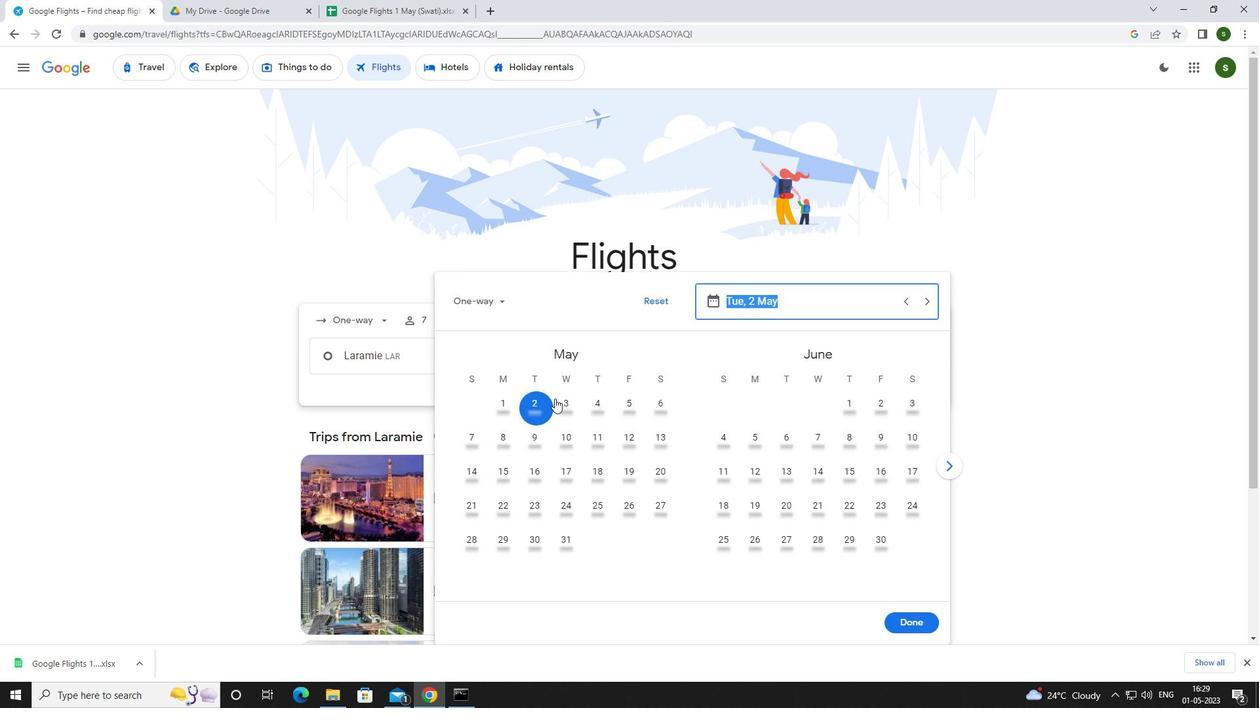 
Action: Mouse pressed left at (545, 407)
Screenshot: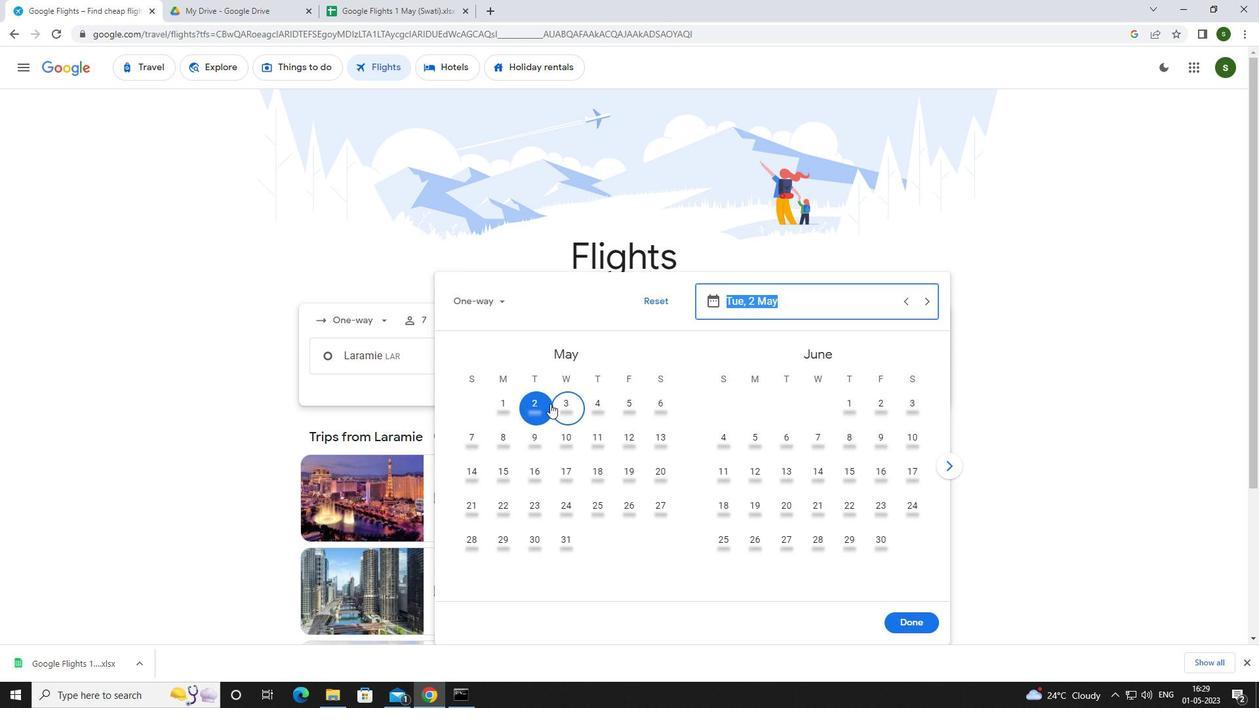 
Action: Mouse moved to (914, 622)
Screenshot: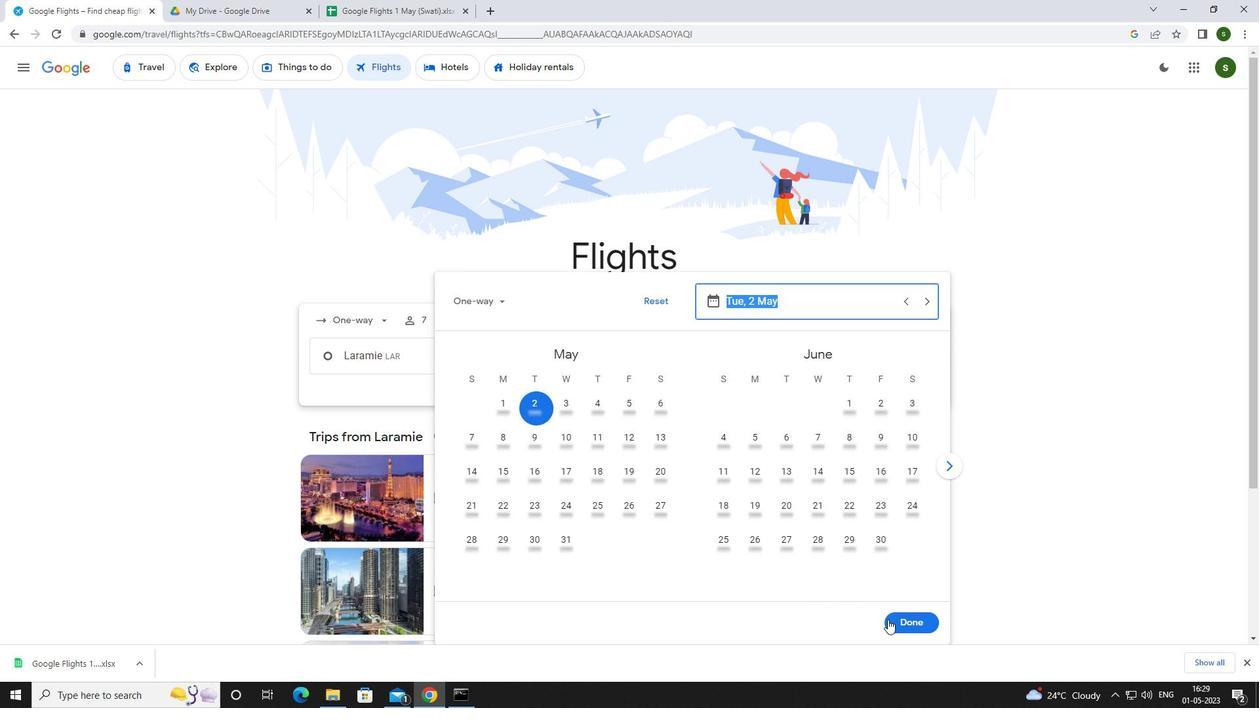 
Action: Mouse pressed left at (914, 622)
Screenshot: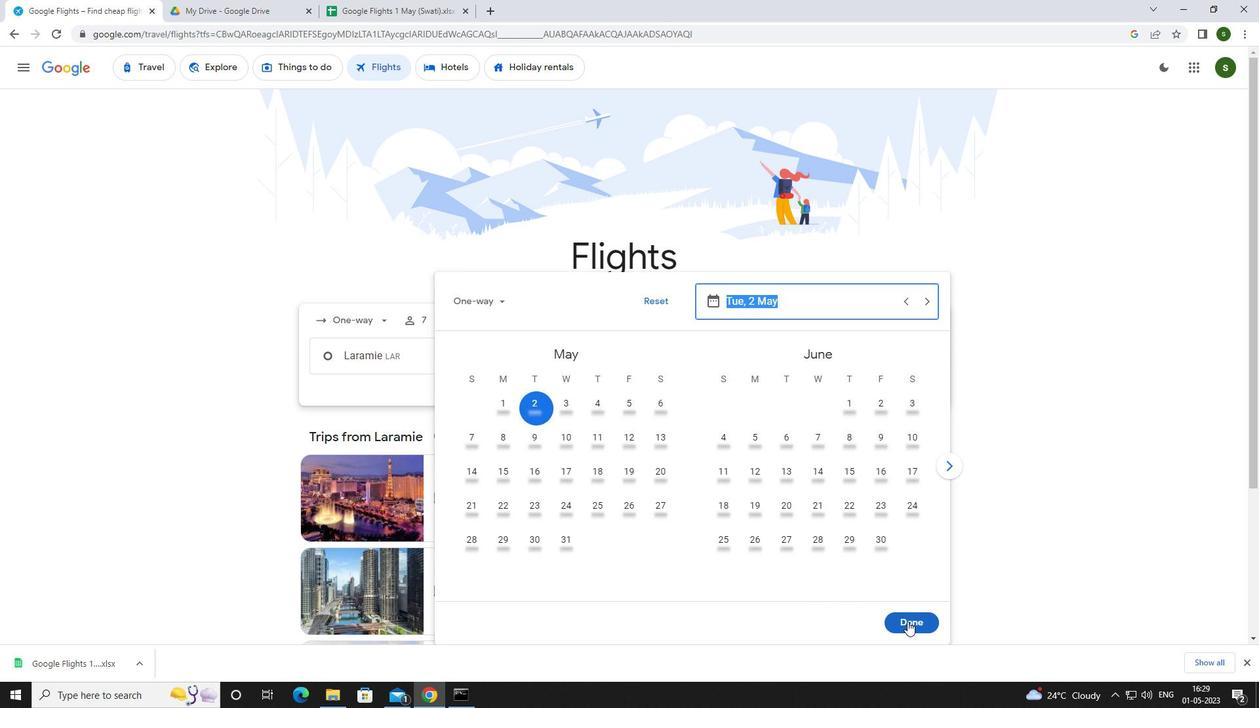 
Action: Mouse moved to (600, 397)
Screenshot: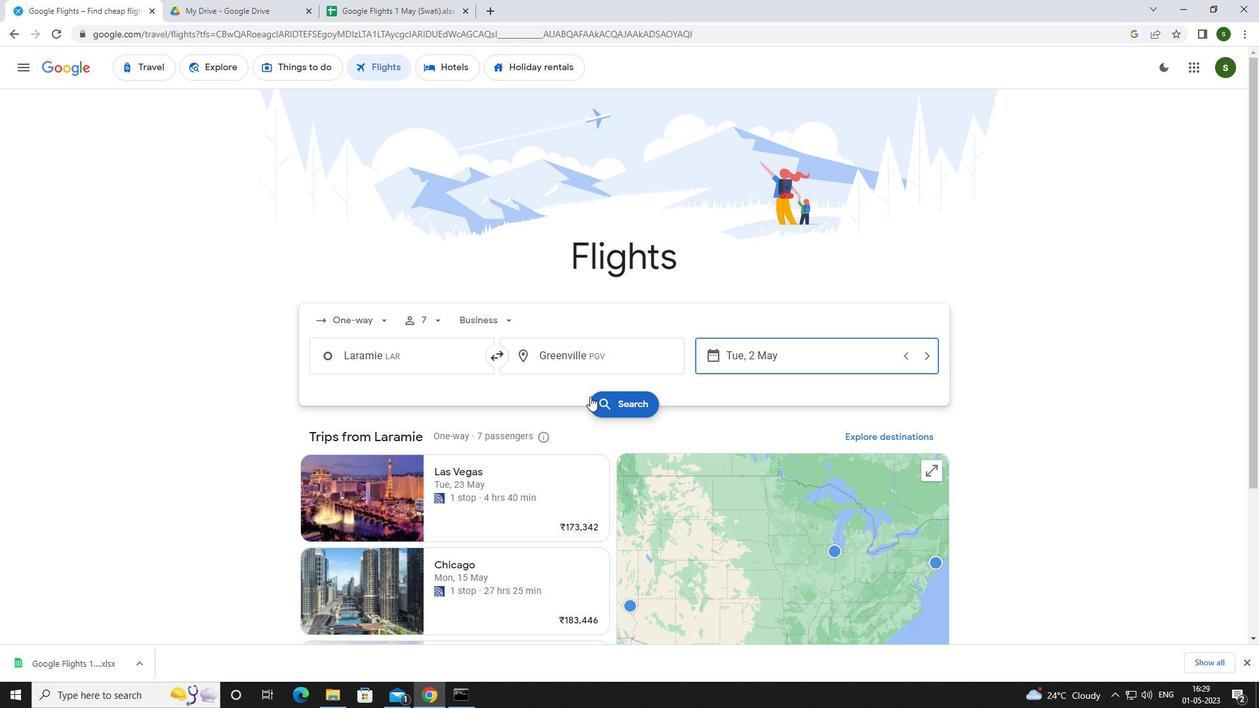 
Action: Mouse pressed left at (600, 397)
Screenshot: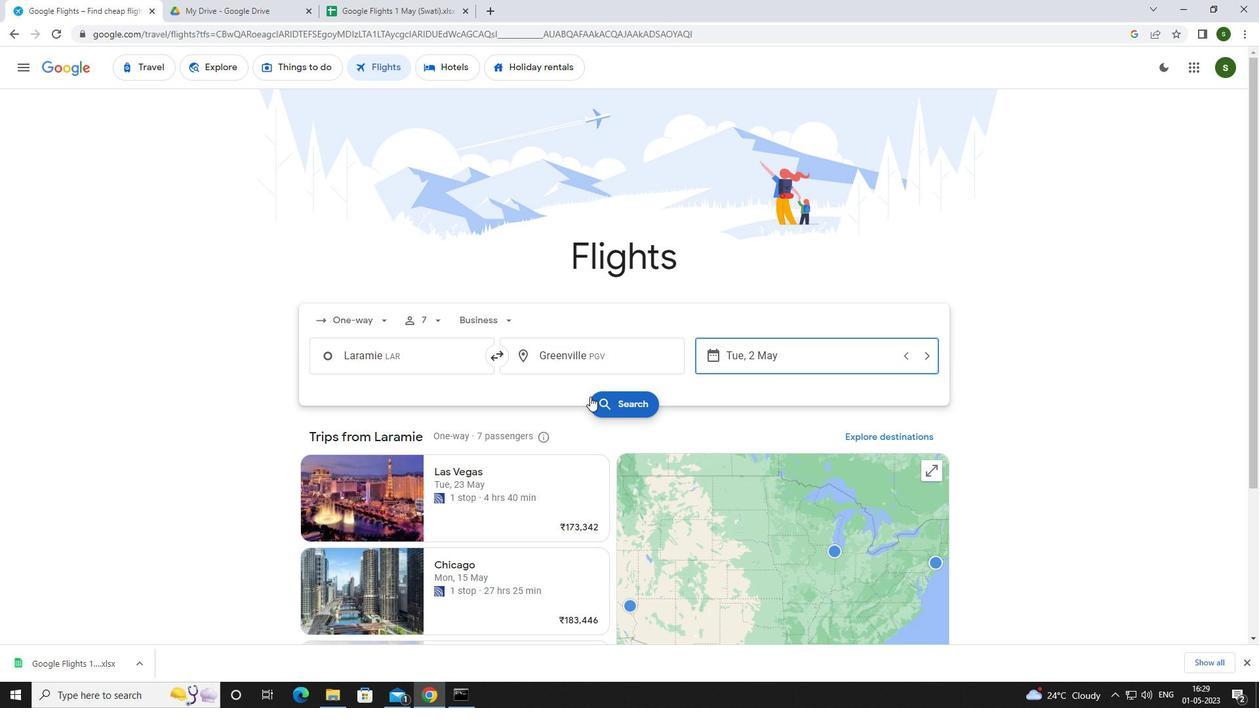 
Action: Mouse moved to (305, 184)
Screenshot: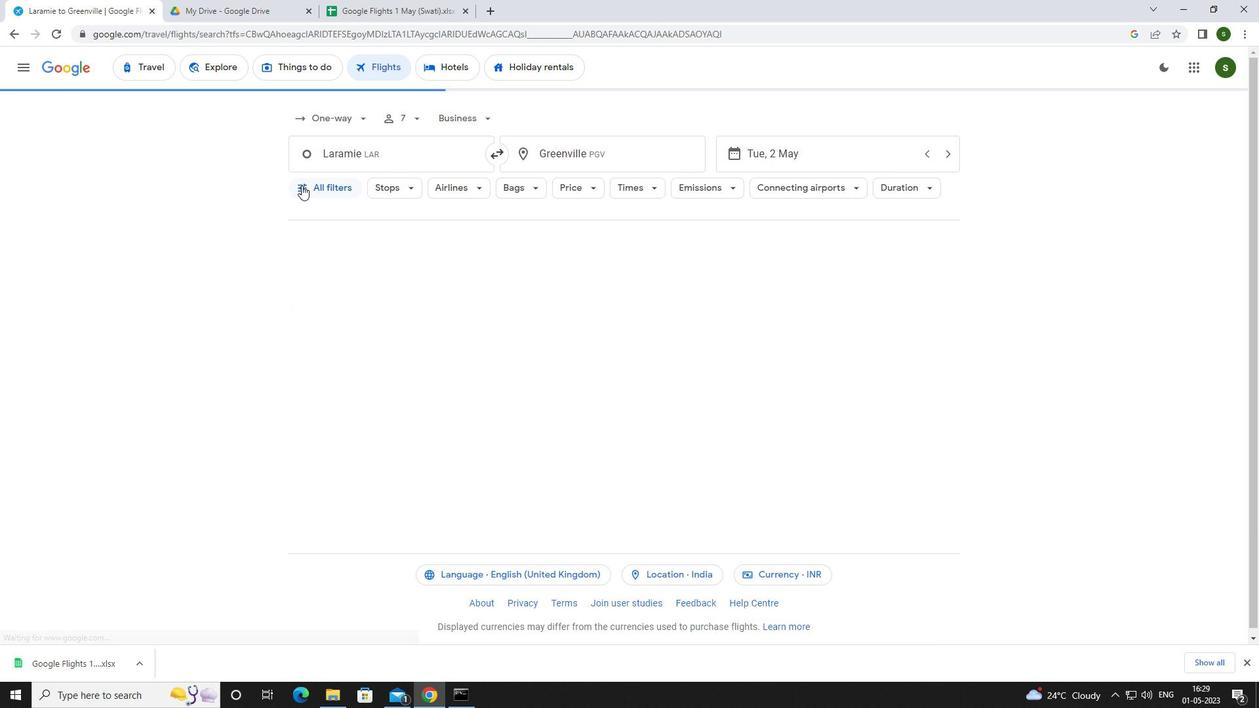 
Action: Mouse pressed left at (305, 184)
Screenshot: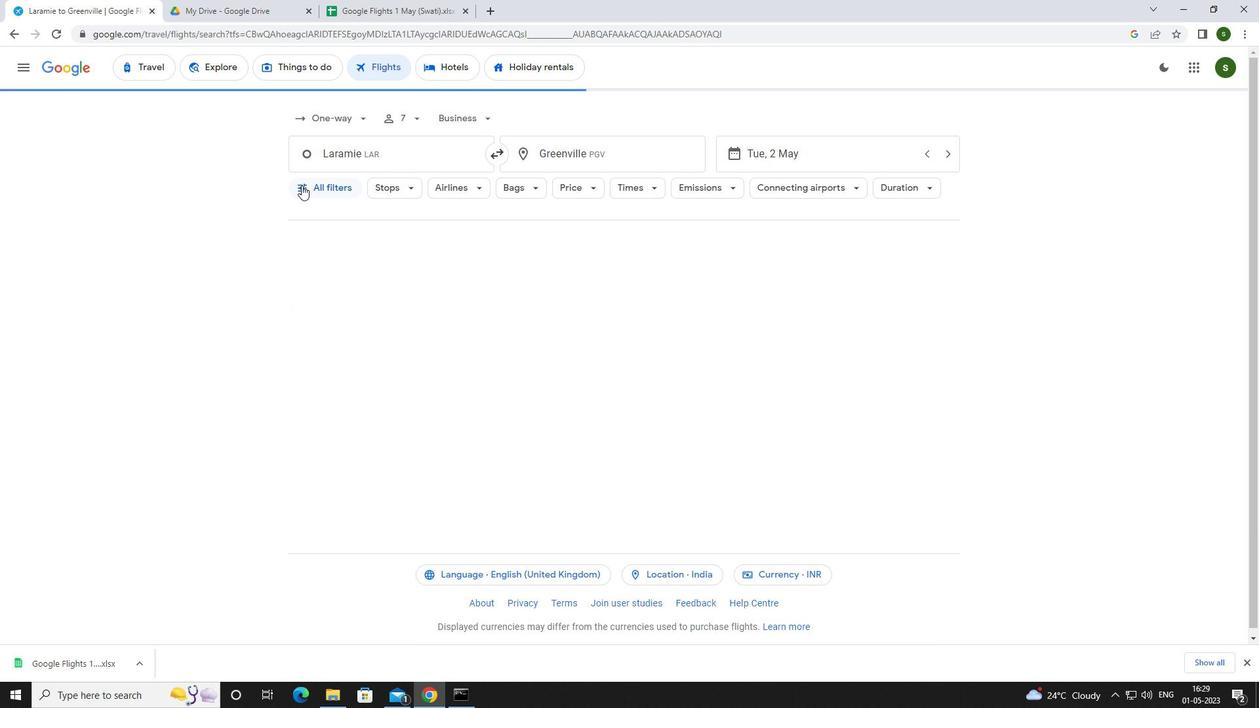 
Action: Mouse moved to (495, 466)
Screenshot: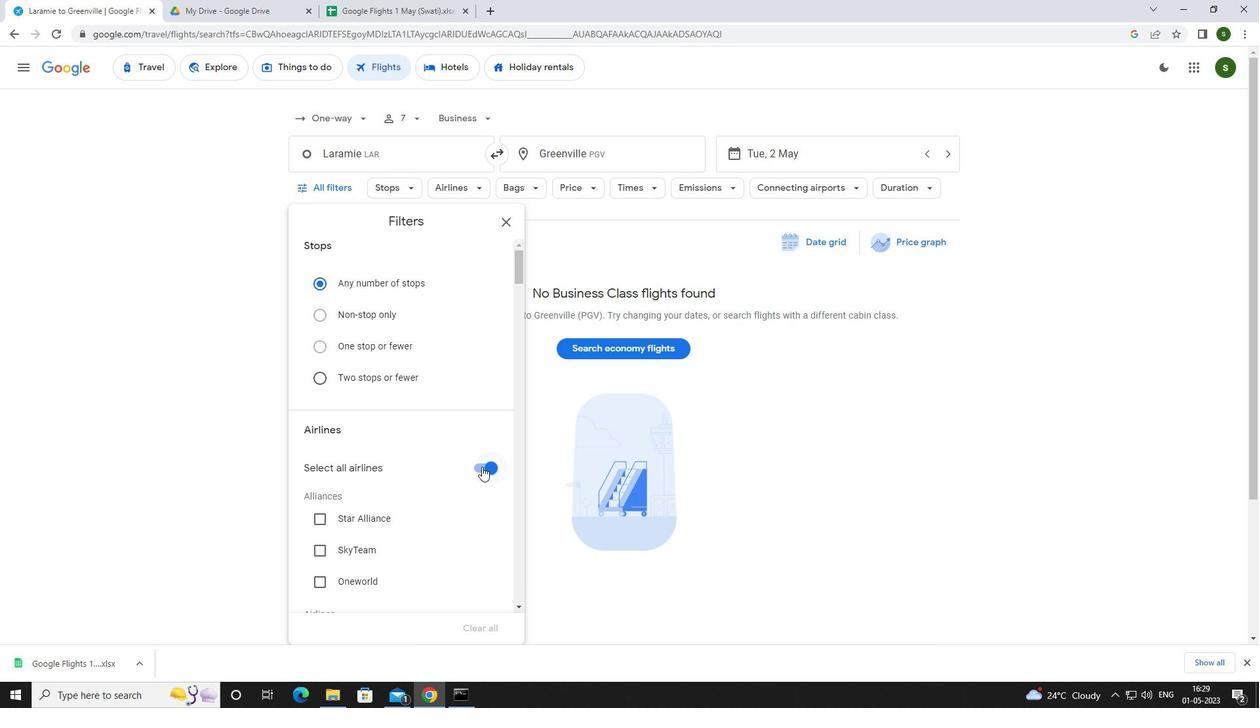 
Action: Mouse pressed left at (495, 466)
Screenshot: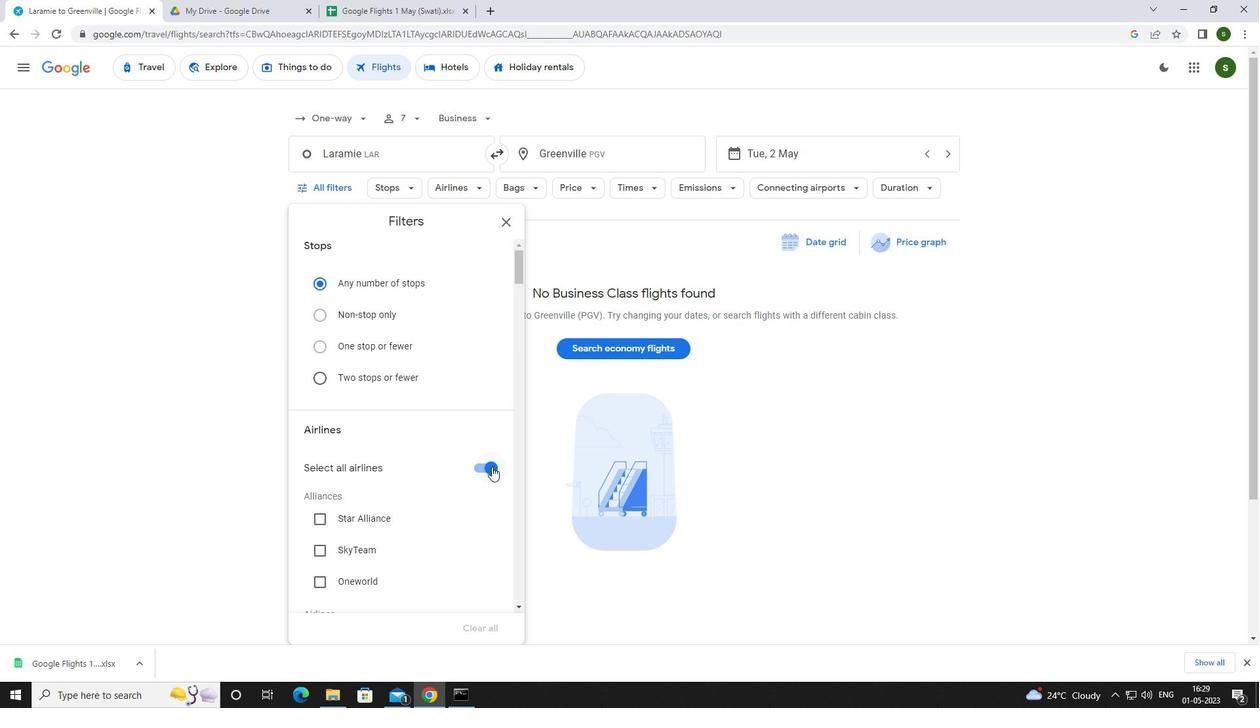 
Action: Mouse moved to (450, 424)
Screenshot: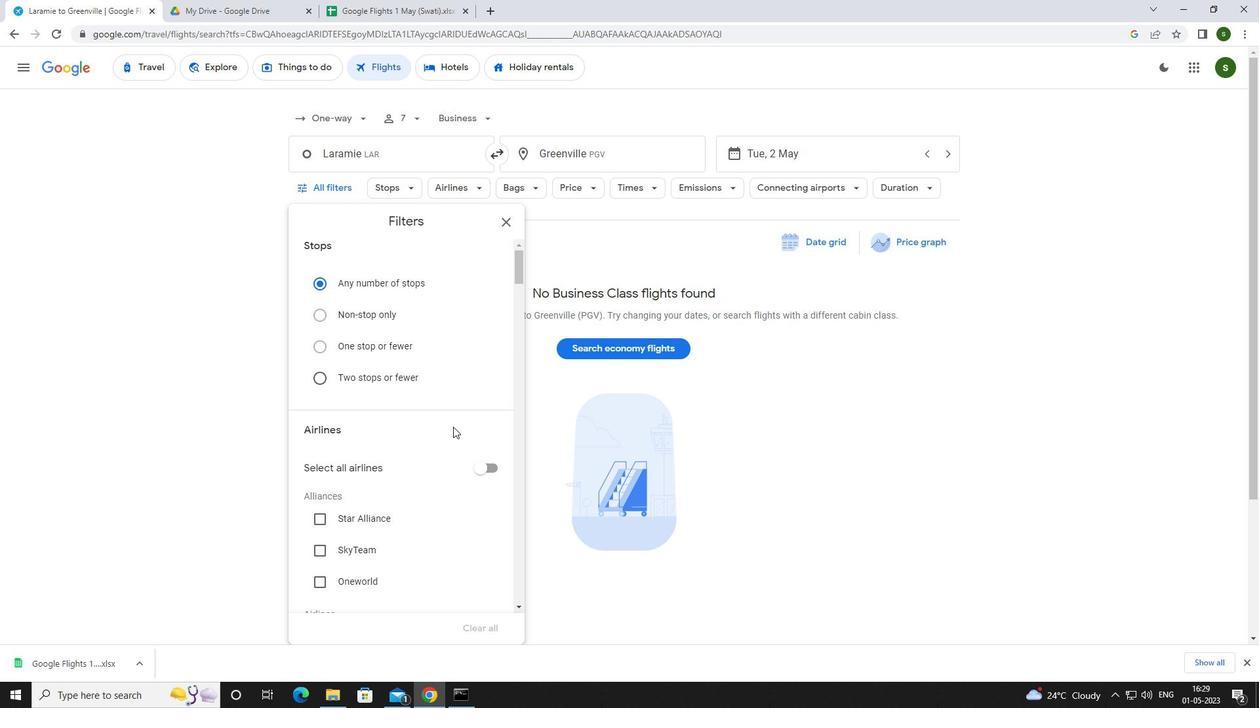 
Action: Mouse scrolled (450, 423) with delta (0, 0)
Screenshot: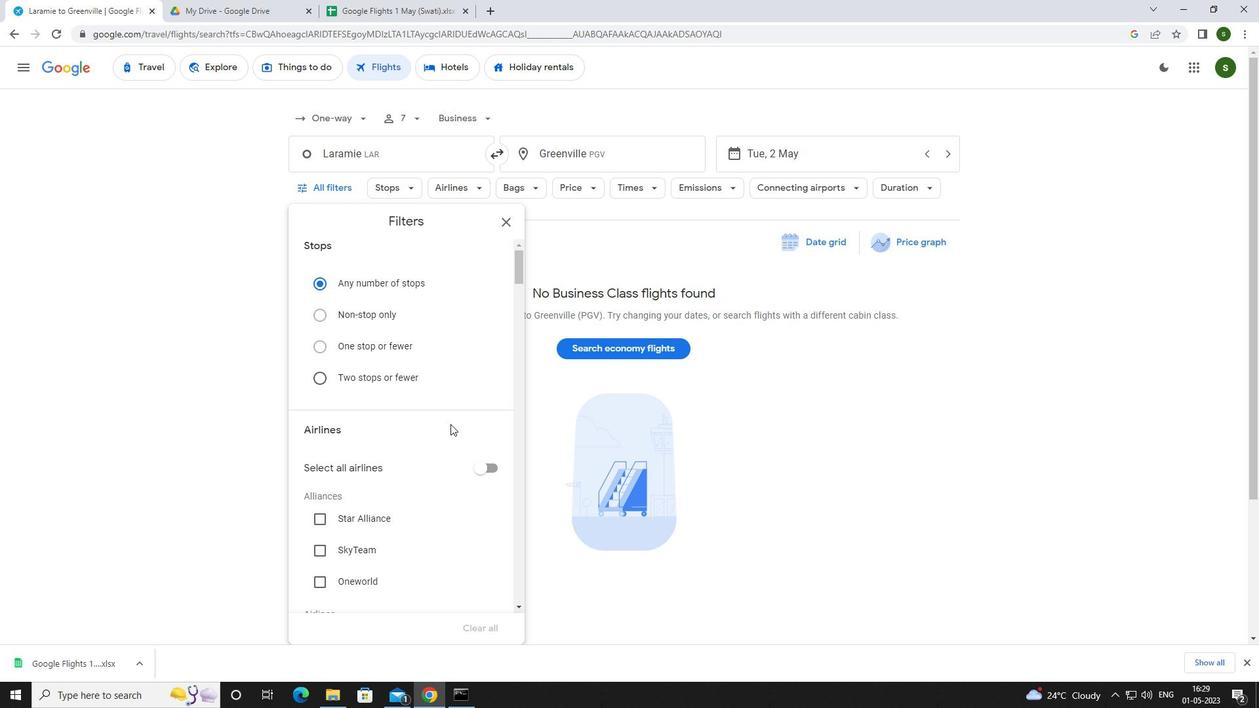 
Action: Mouse scrolled (450, 423) with delta (0, 0)
Screenshot: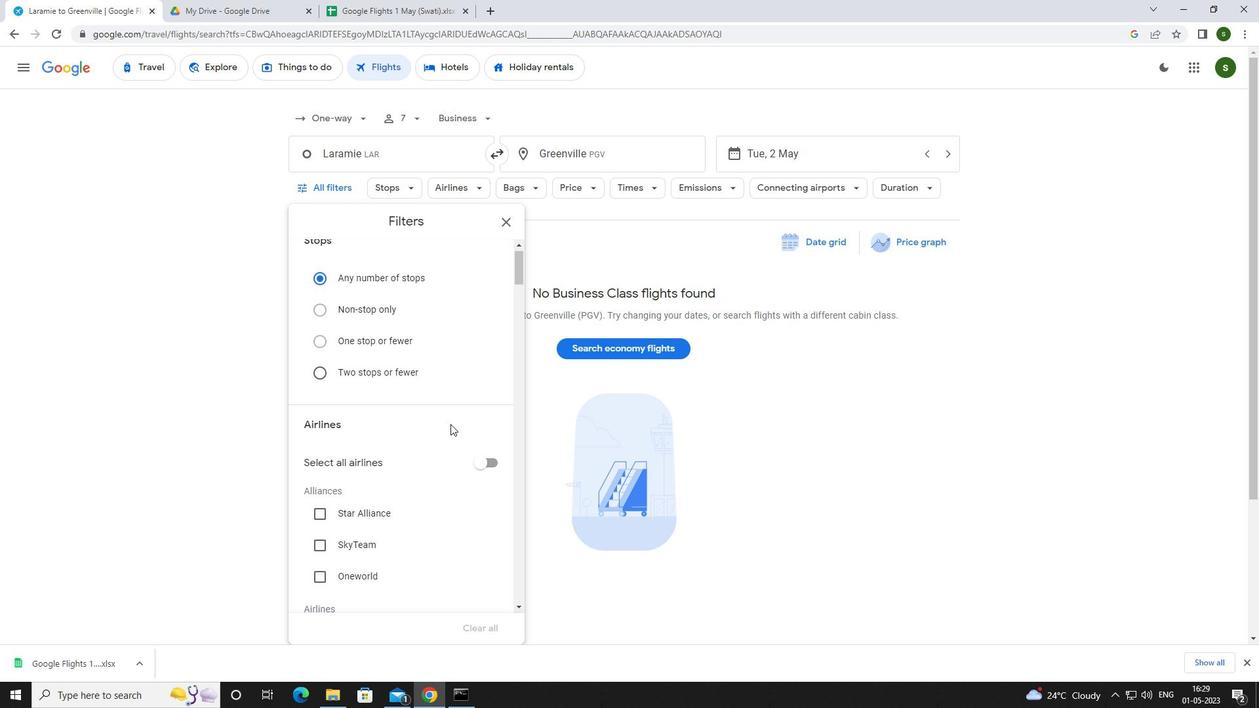 
Action: Mouse scrolled (450, 423) with delta (0, 0)
Screenshot: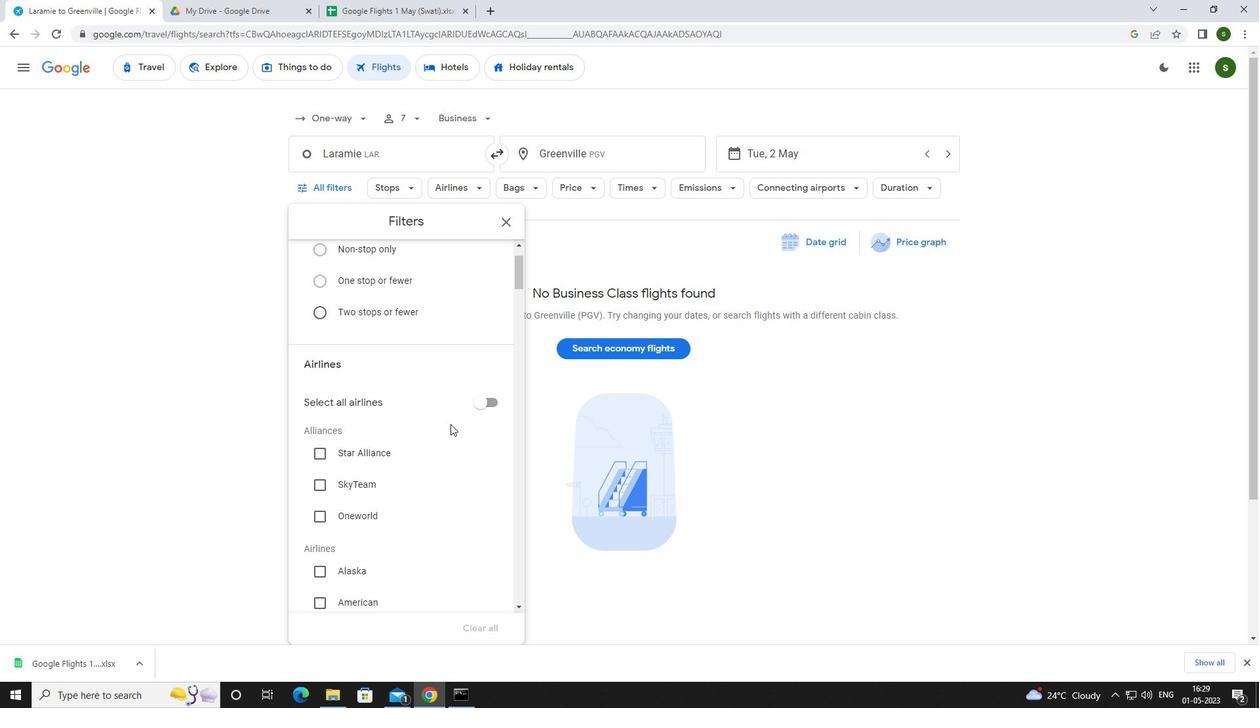 
Action: Mouse scrolled (450, 423) with delta (0, 0)
Screenshot: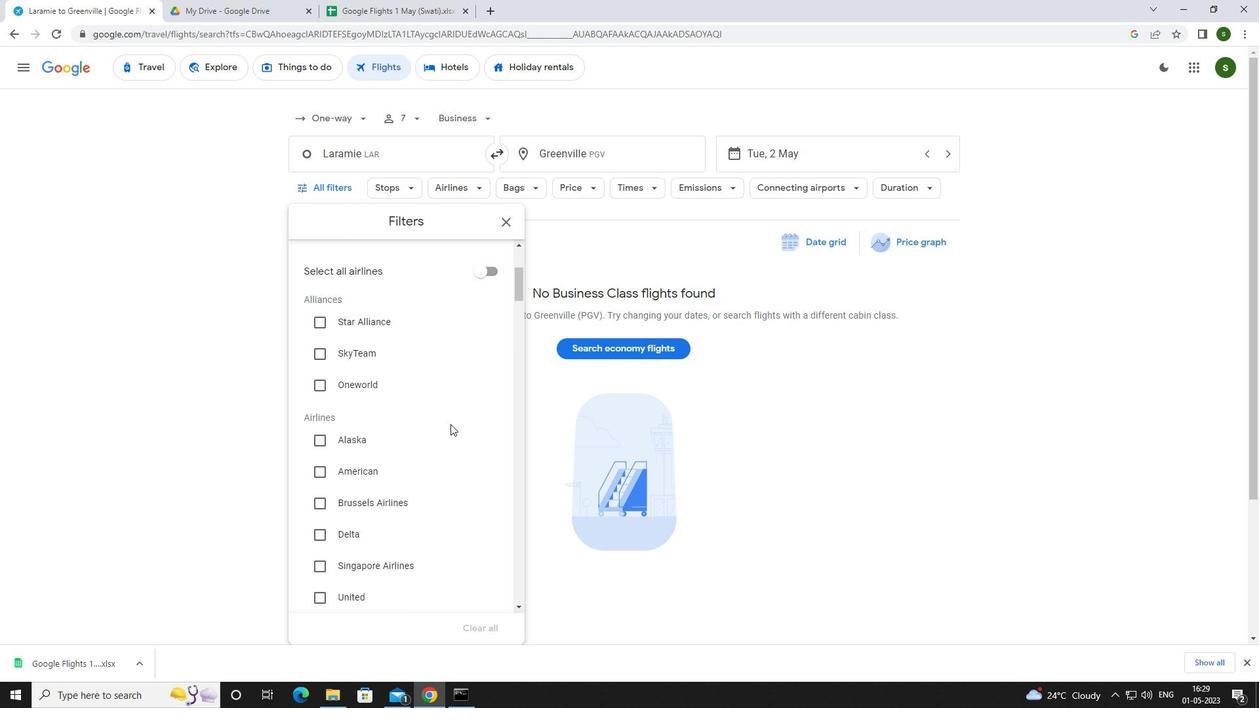 
Action: Mouse moved to (321, 470)
Screenshot: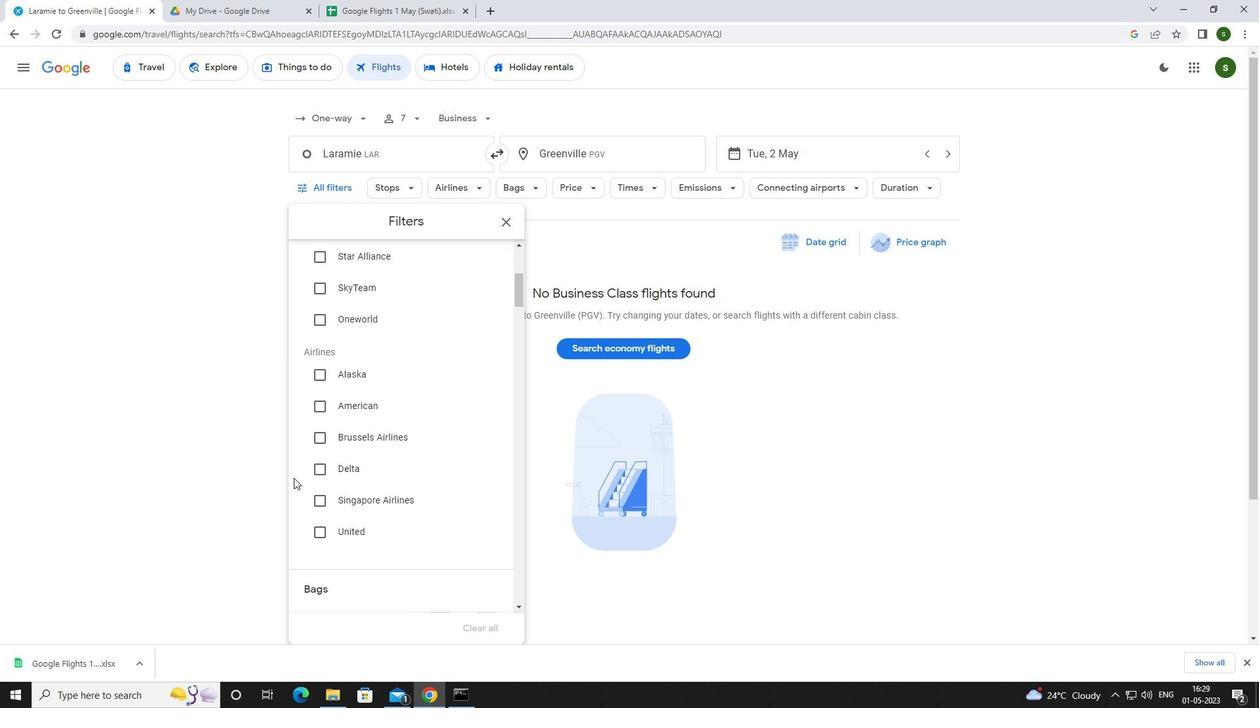 
Action: Mouse pressed left at (321, 470)
Screenshot: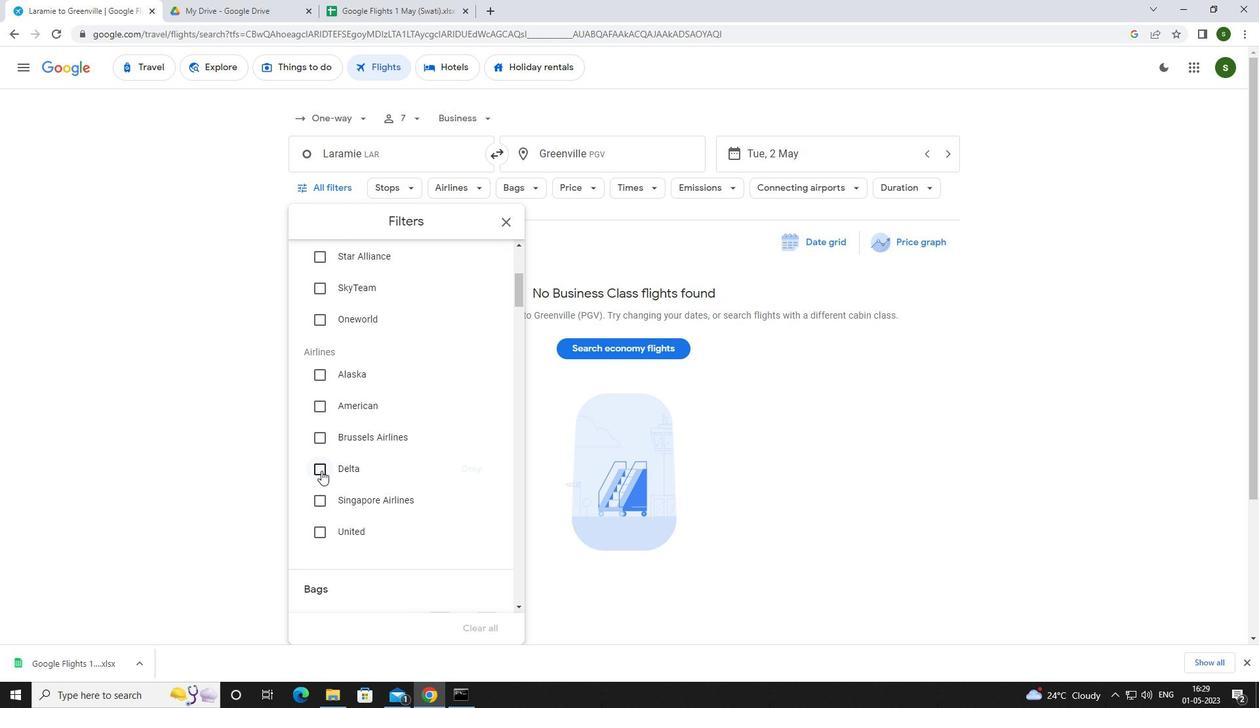 
Action: Mouse moved to (389, 431)
Screenshot: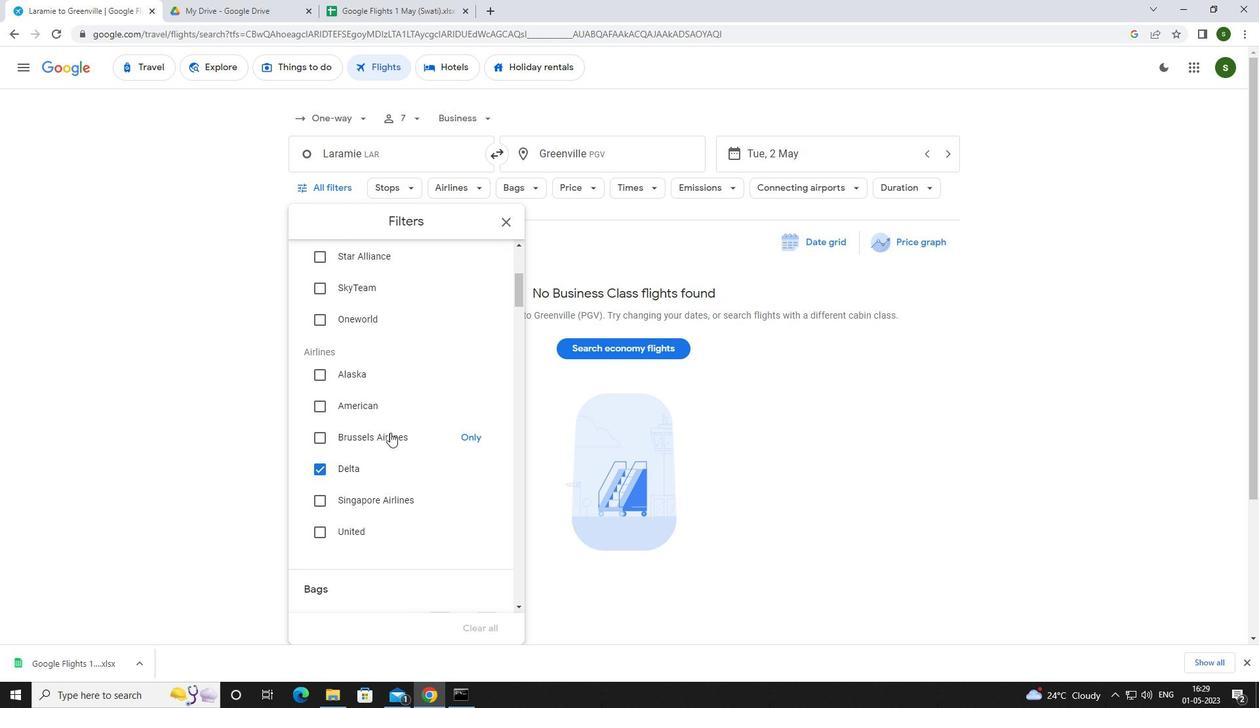 
Action: Mouse scrolled (389, 430) with delta (0, 0)
Screenshot: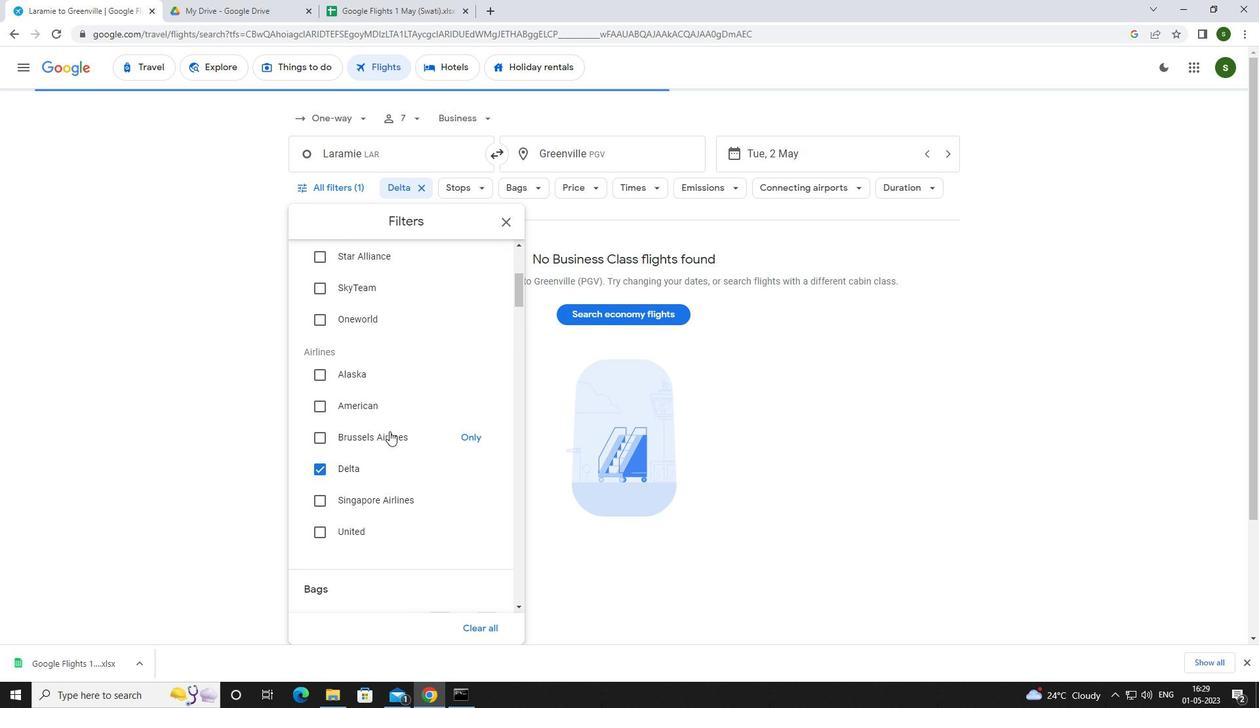 
Action: Mouse scrolled (389, 430) with delta (0, 0)
Screenshot: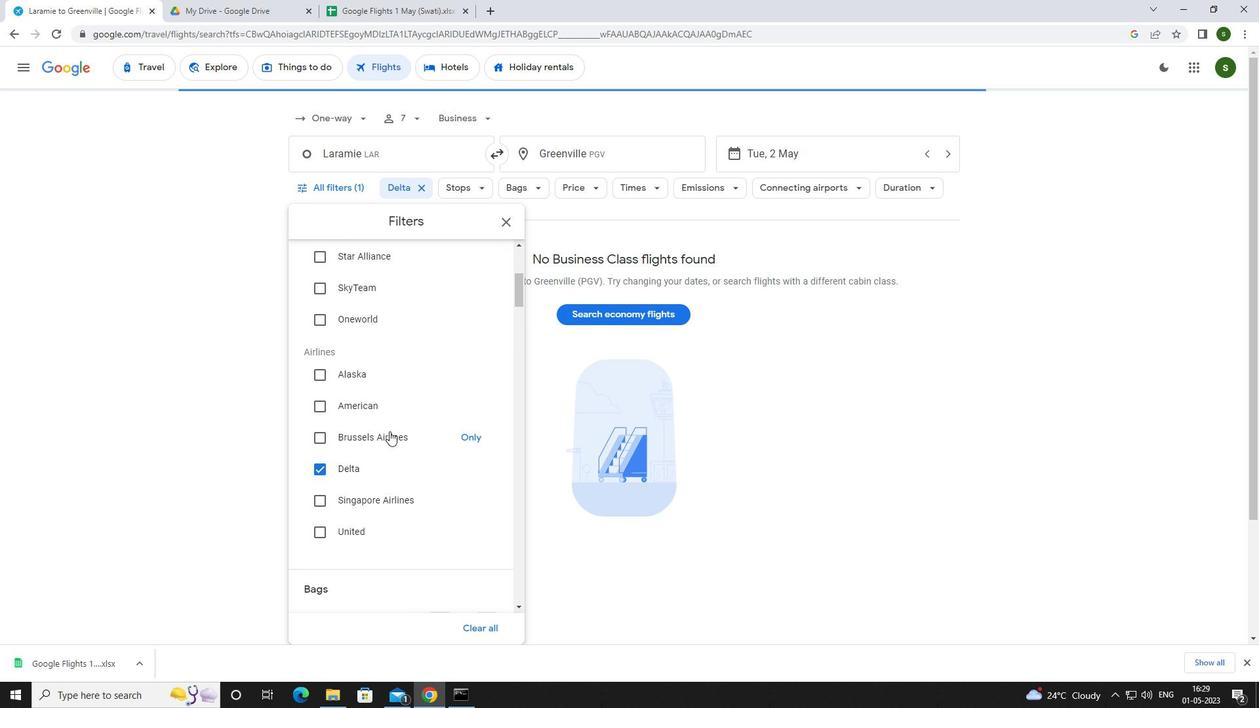 
Action: Mouse scrolled (389, 430) with delta (0, 0)
Screenshot: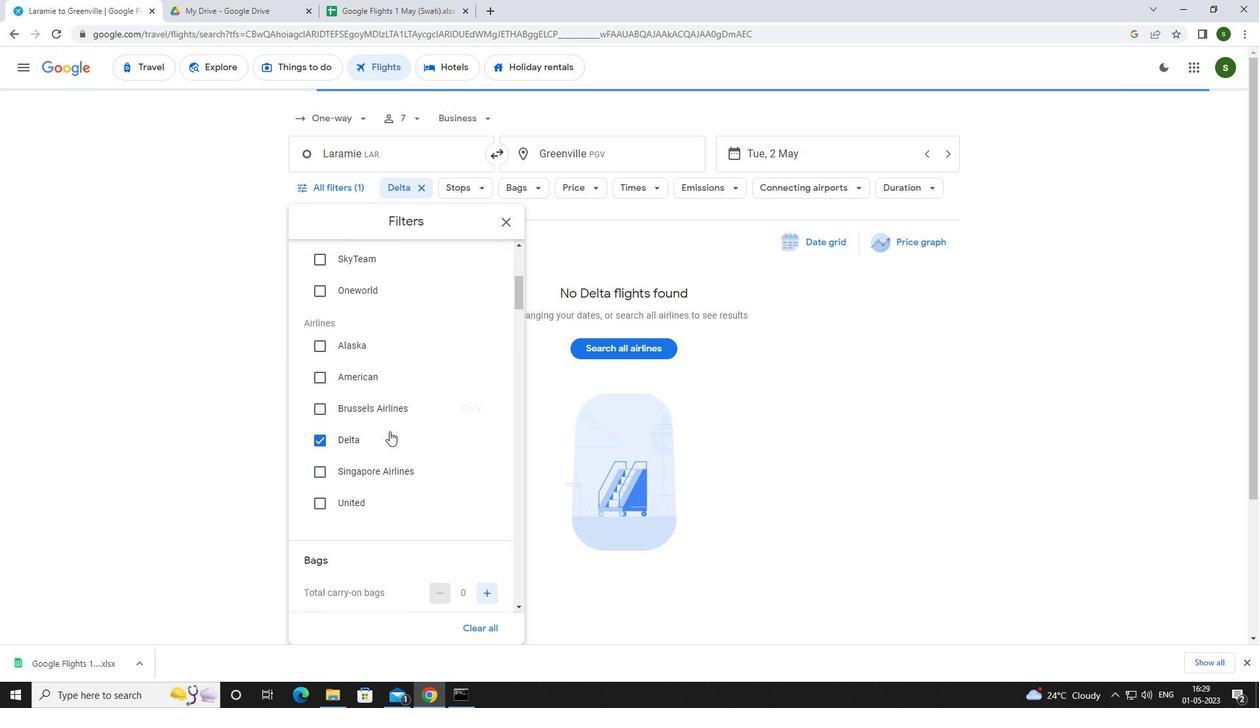 
Action: Mouse scrolled (389, 430) with delta (0, 0)
Screenshot: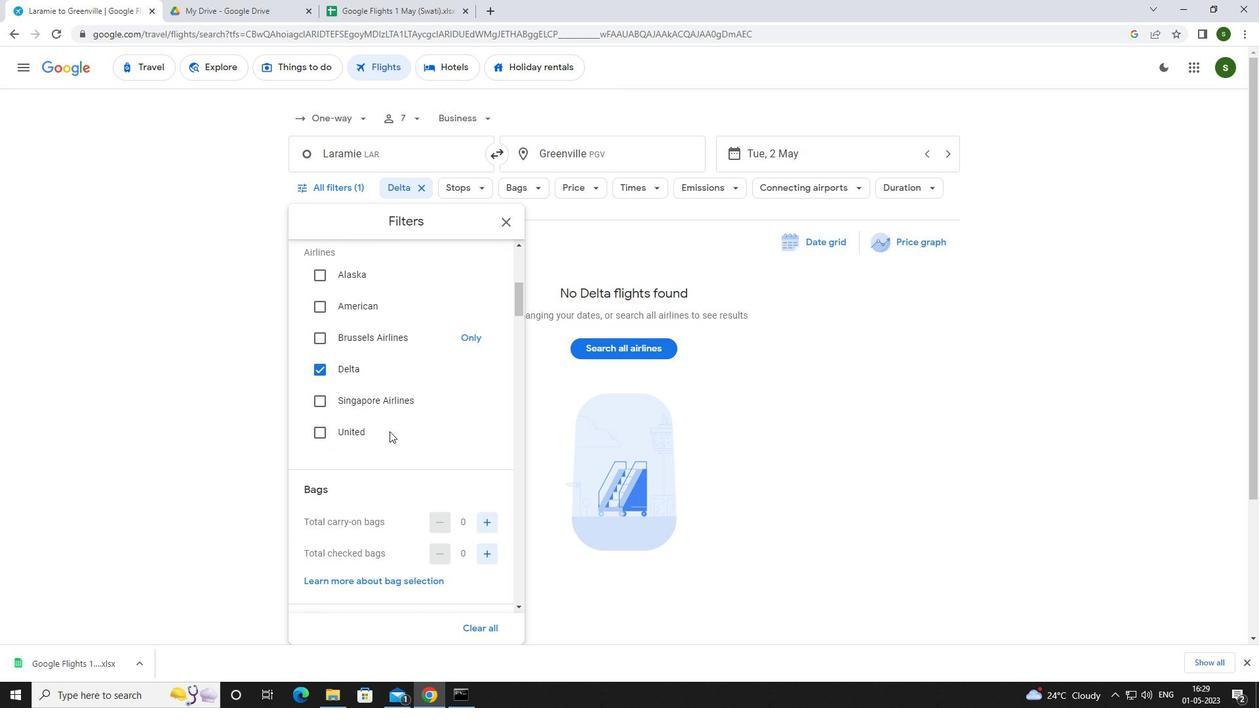 
Action: Mouse moved to (478, 388)
Screenshot: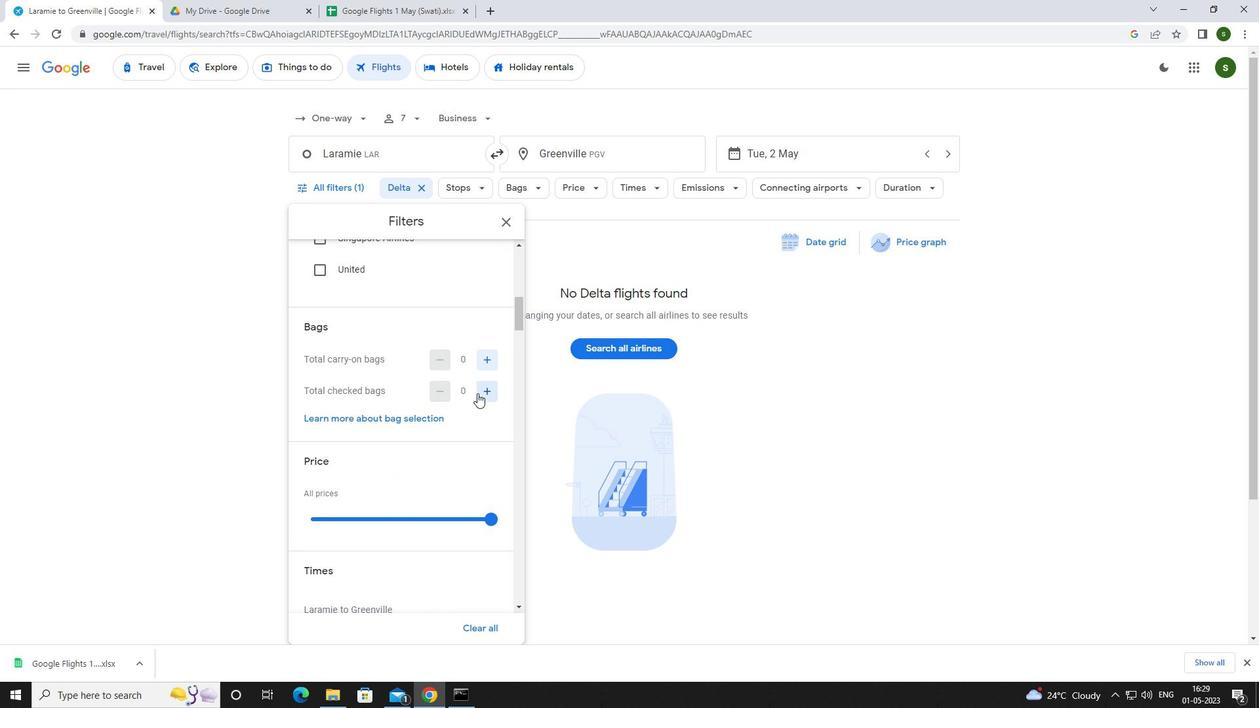 
Action: Mouse pressed left at (478, 388)
Screenshot: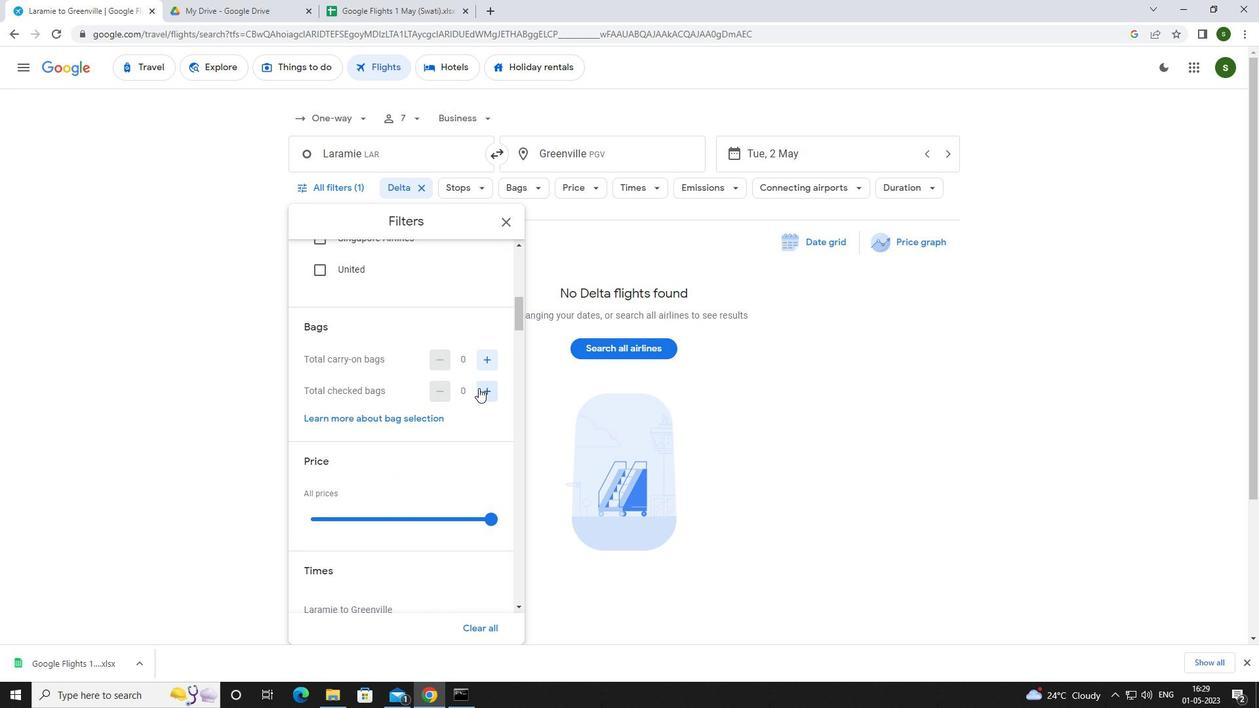 
Action: Mouse pressed left at (478, 388)
Screenshot: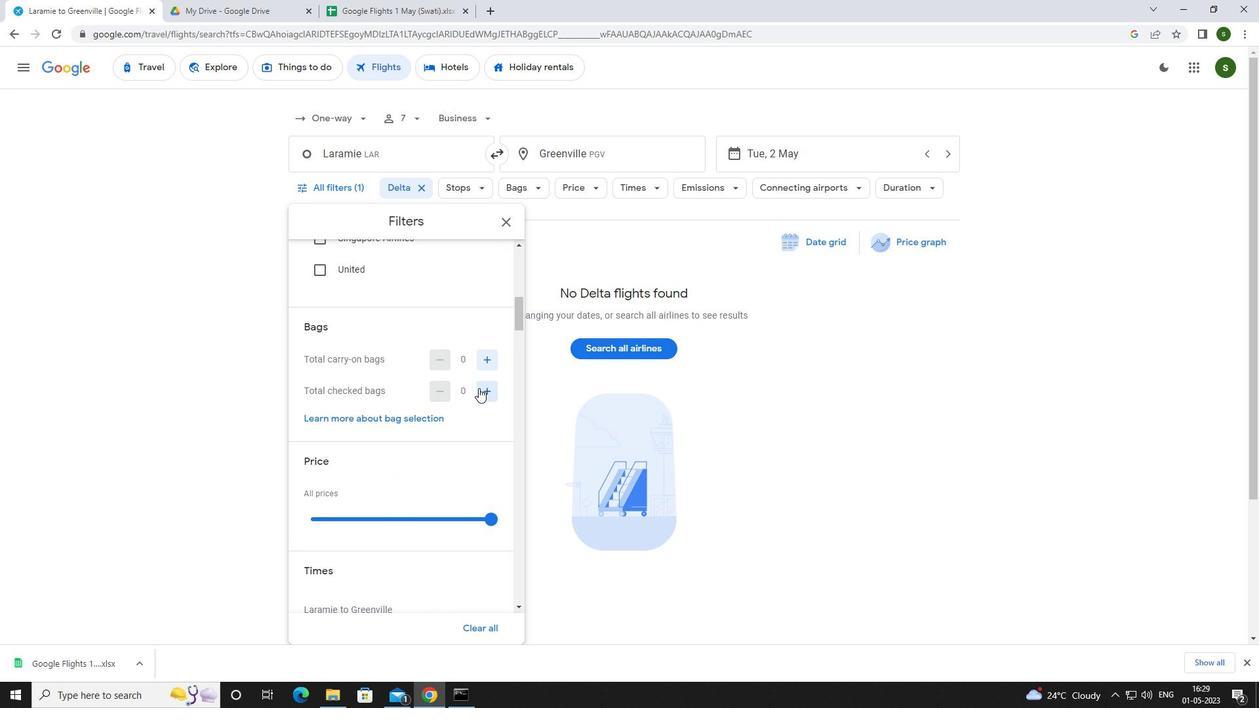 
Action: Mouse pressed left at (478, 388)
Screenshot: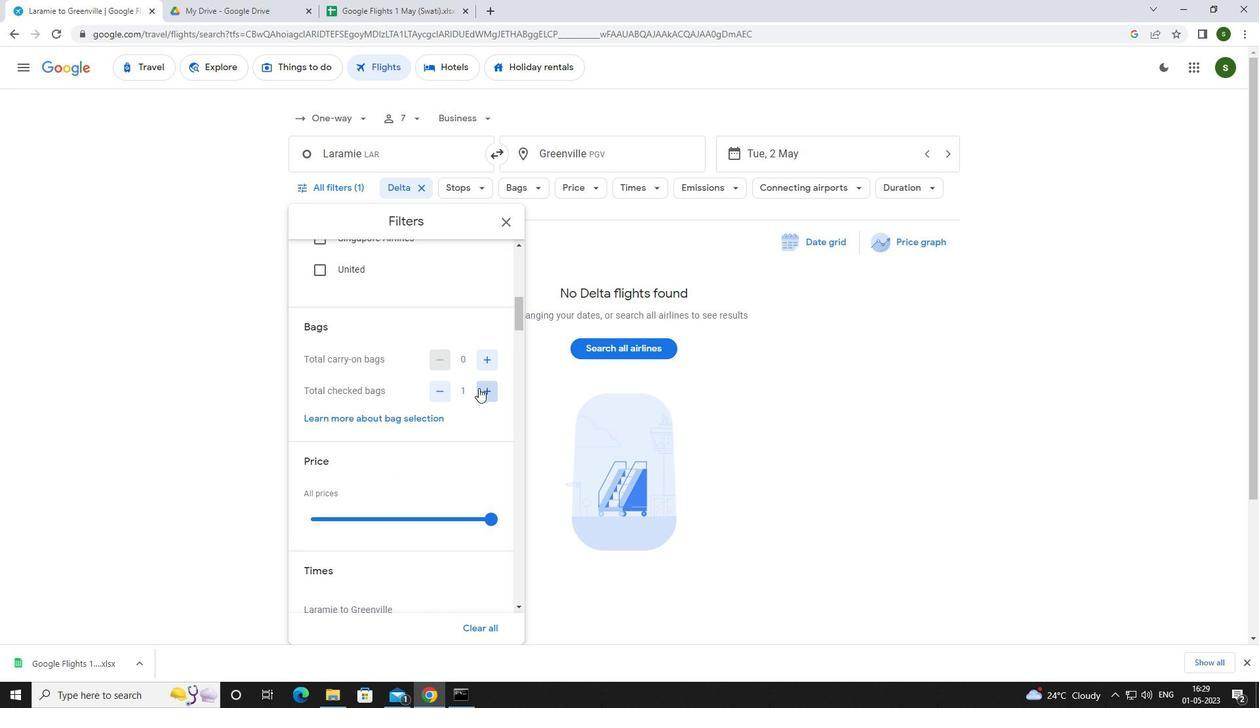 
Action: Mouse pressed left at (478, 388)
Screenshot: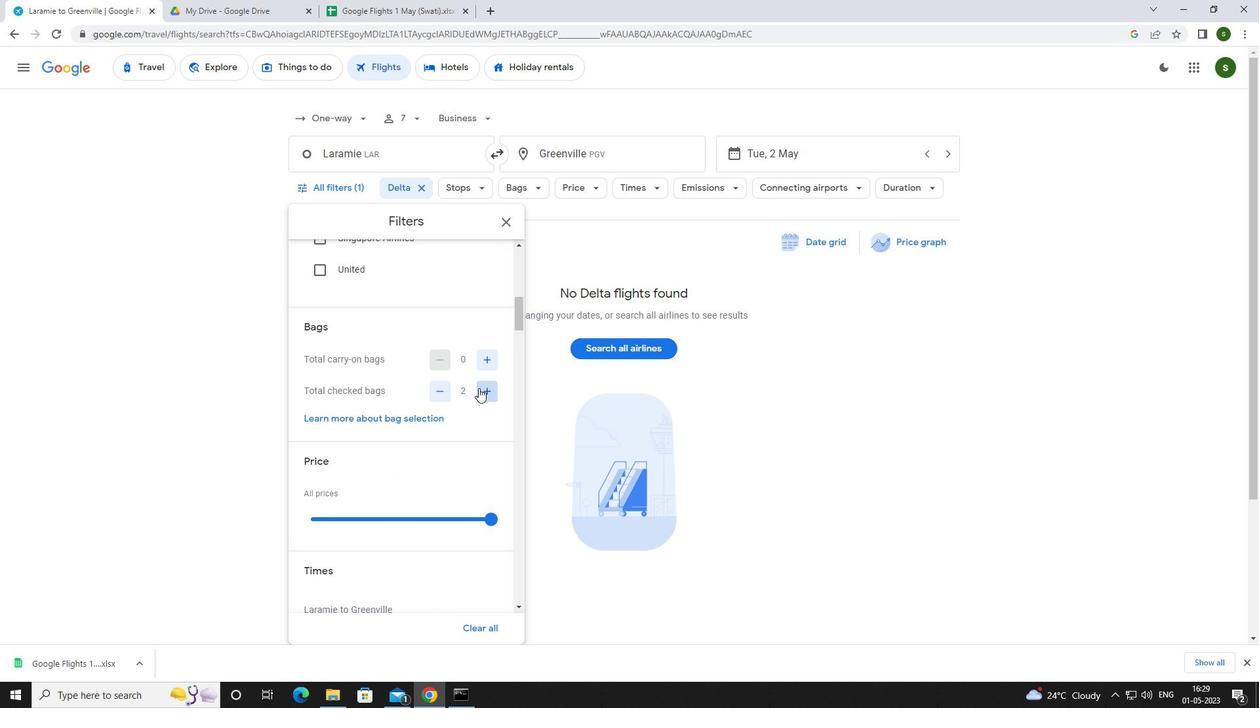 
Action: Mouse pressed left at (478, 388)
Screenshot: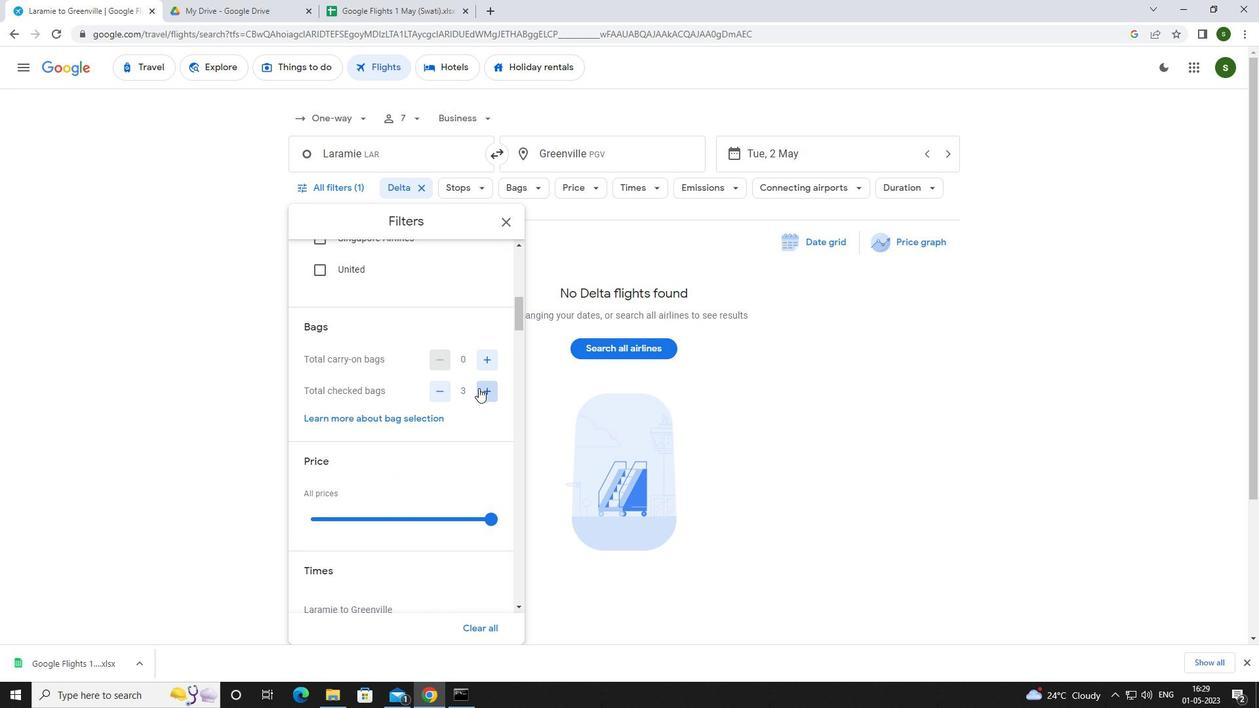 
Action: Mouse pressed left at (478, 388)
Screenshot: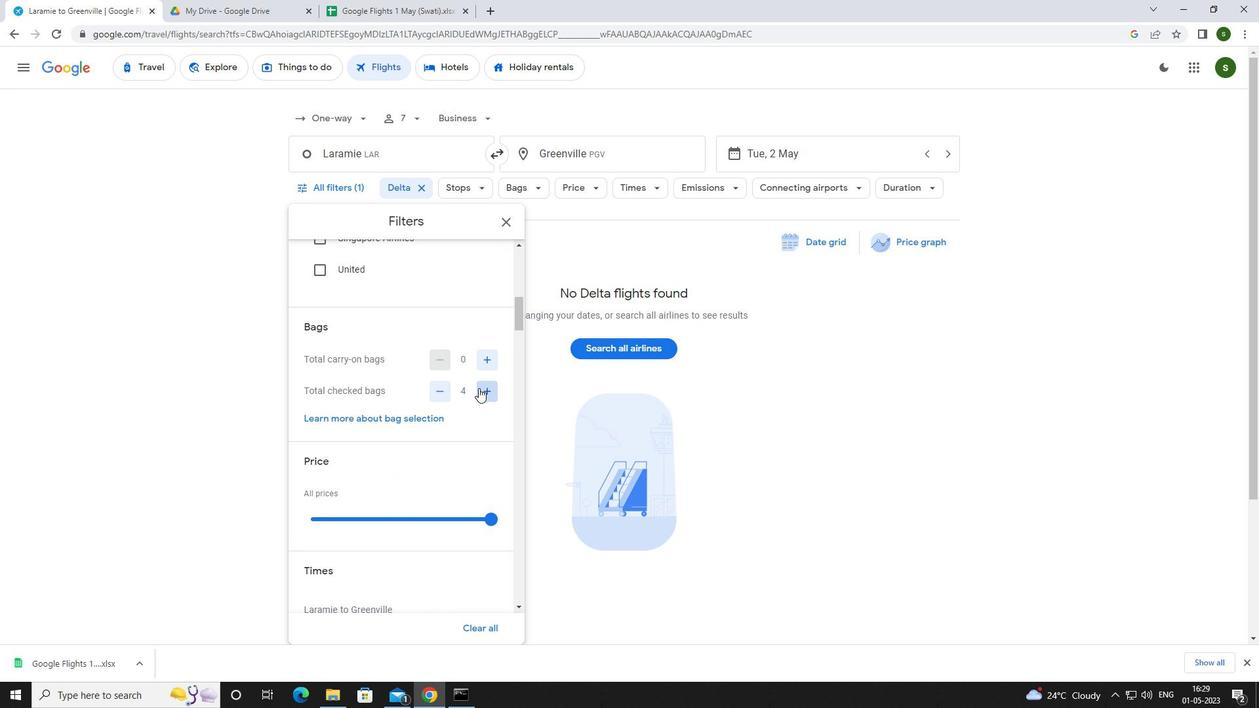 
Action: Mouse pressed left at (478, 388)
Screenshot: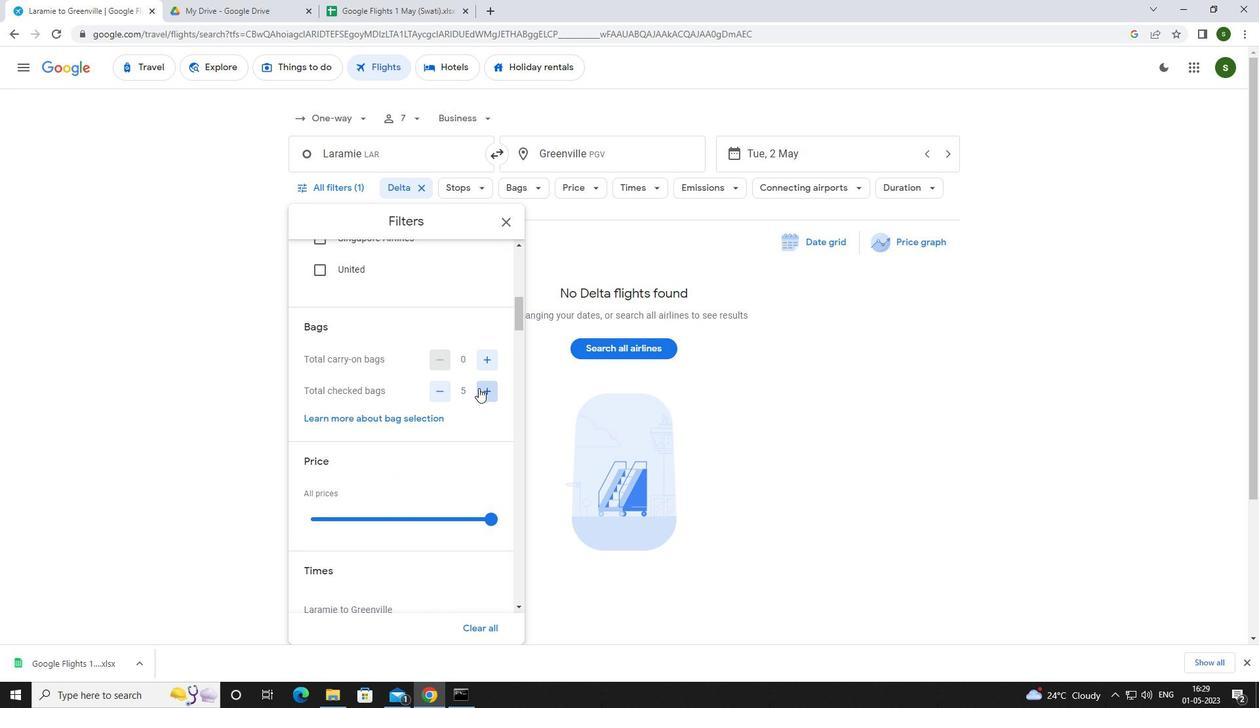 
Action: Mouse moved to (468, 403)
Screenshot: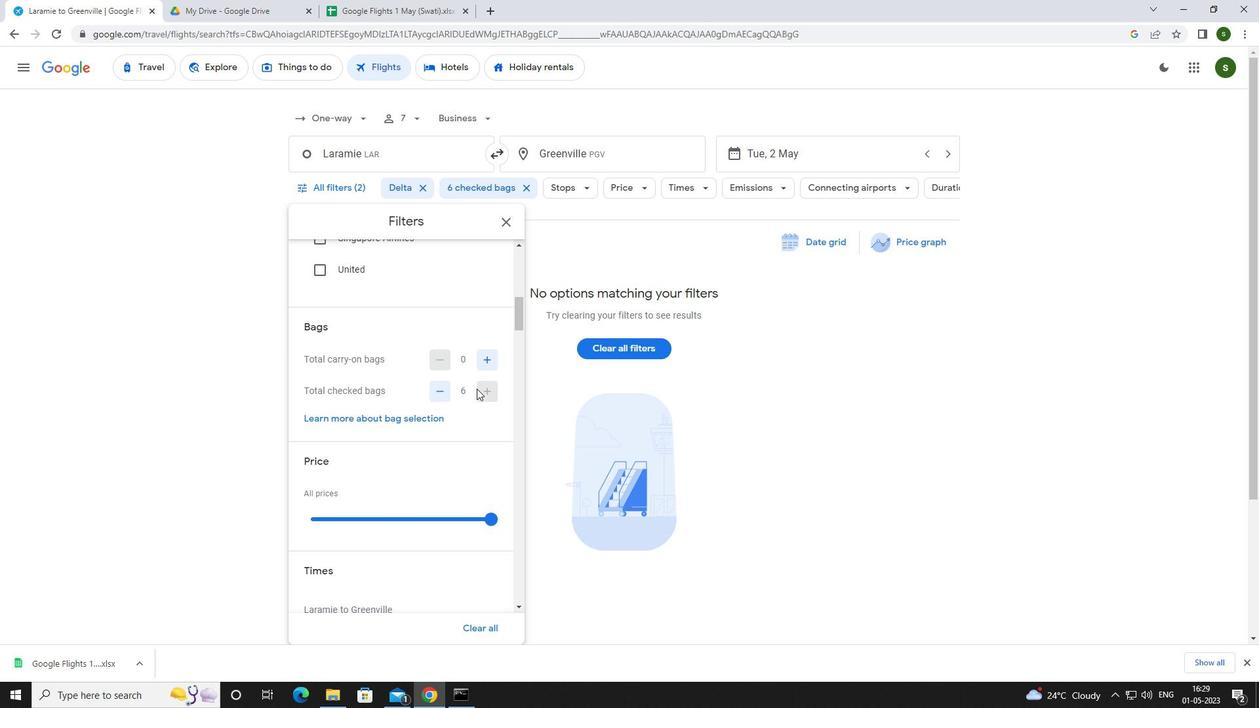 
Action: Mouse scrolled (468, 402) with delta (0, 0)
Screenshot: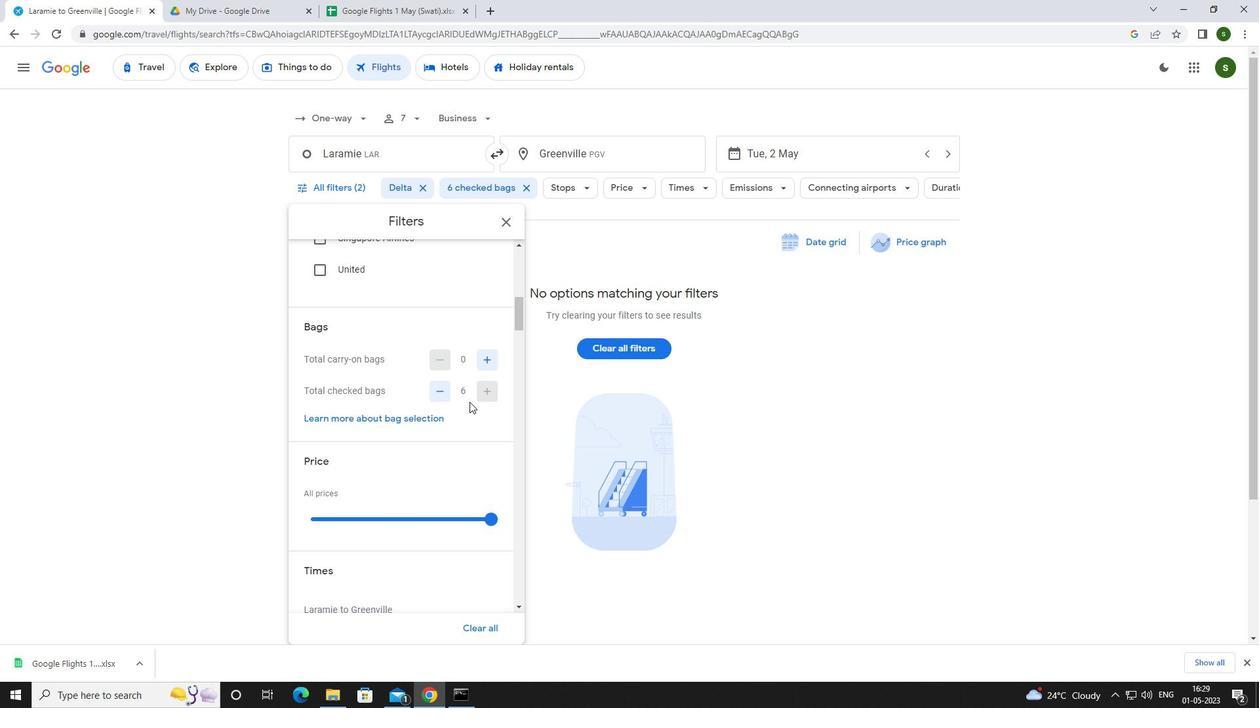 
Action: Mouse moved to (495, 459)
Screenshot: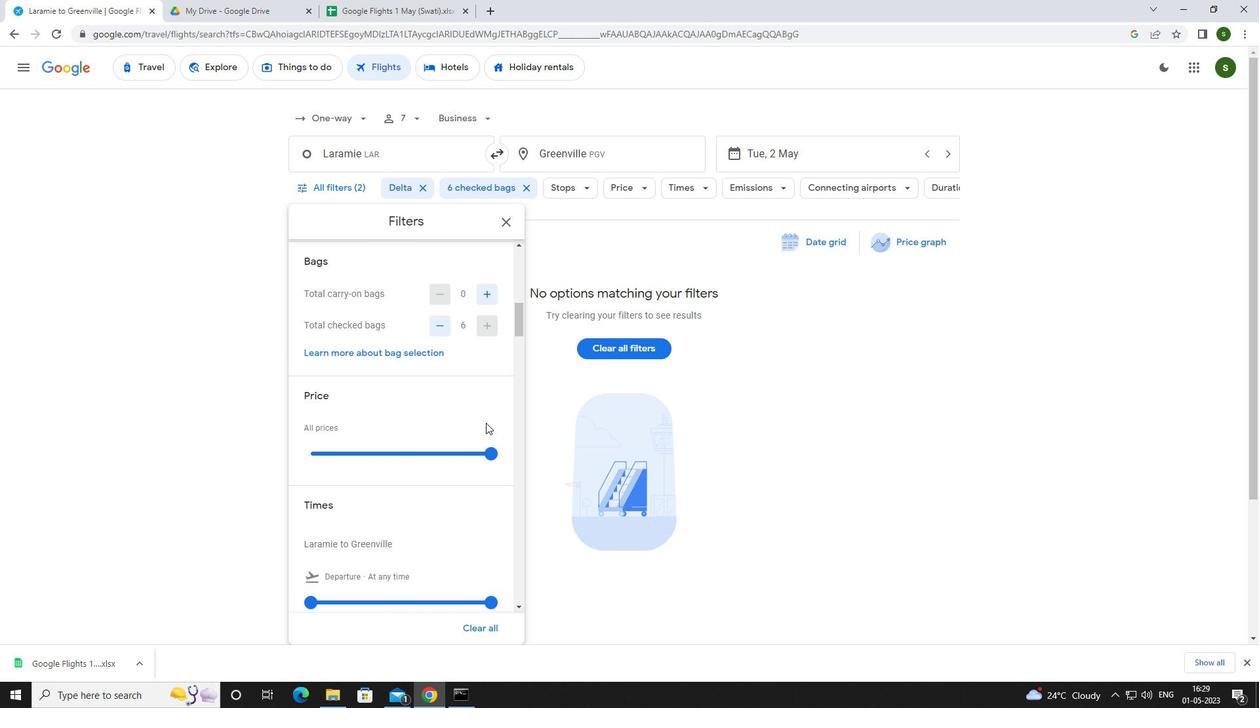 
Action: Mouse pressed left at (495, 459)
Screenshot: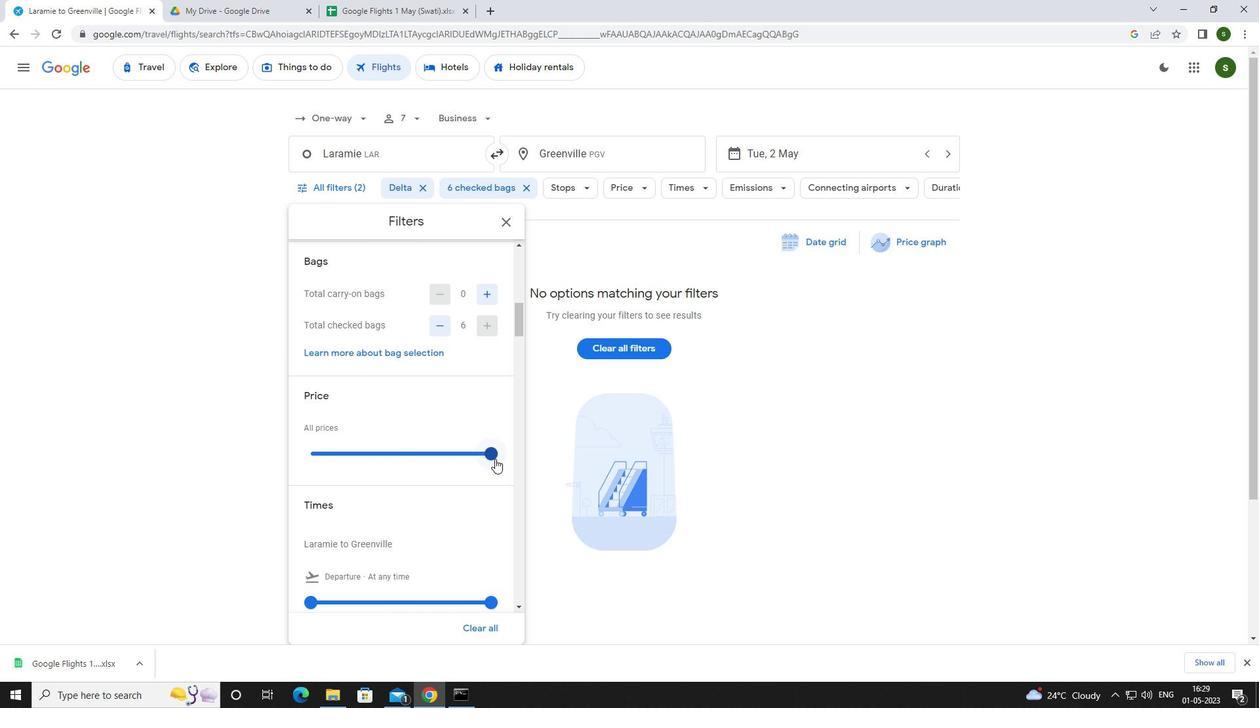 
Action: Mouse moved to (438, 447)
Screenshot: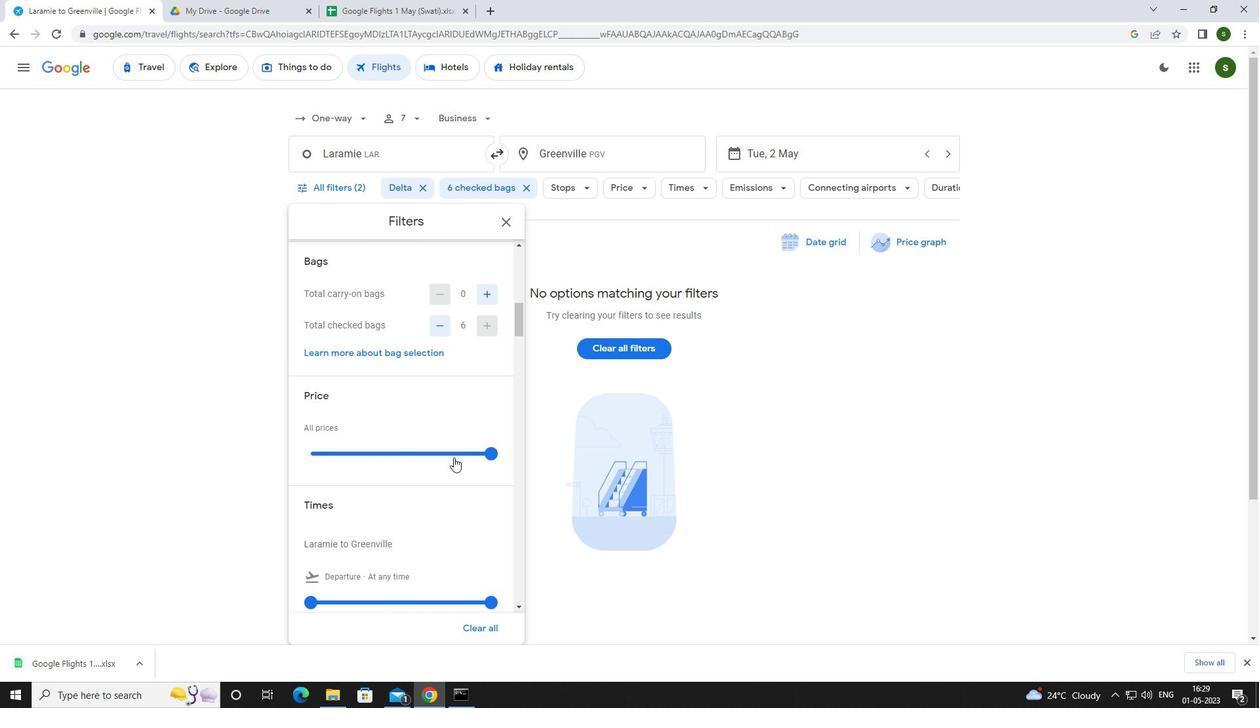 
Action: Mouse scrolled (438, 446) with delta (0, 0)
Screenshot: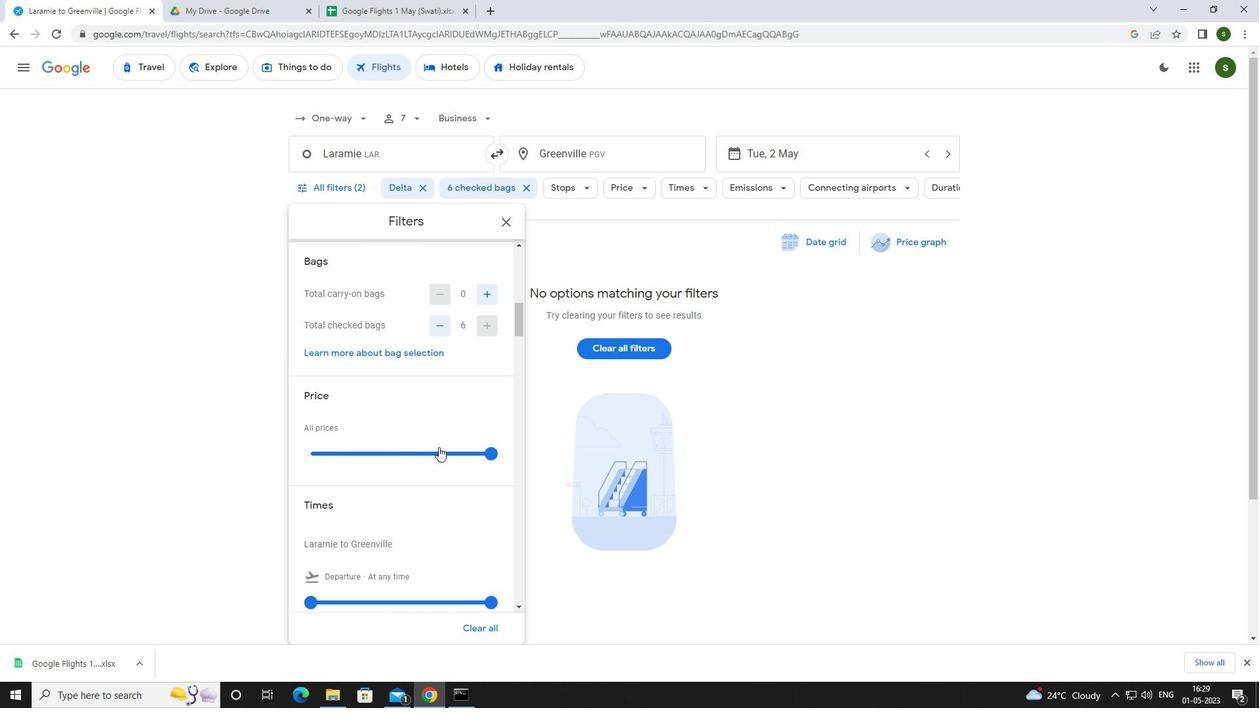 
Action: Mouse scrolled (438, 446) with delta (0, 0)
Screenshot: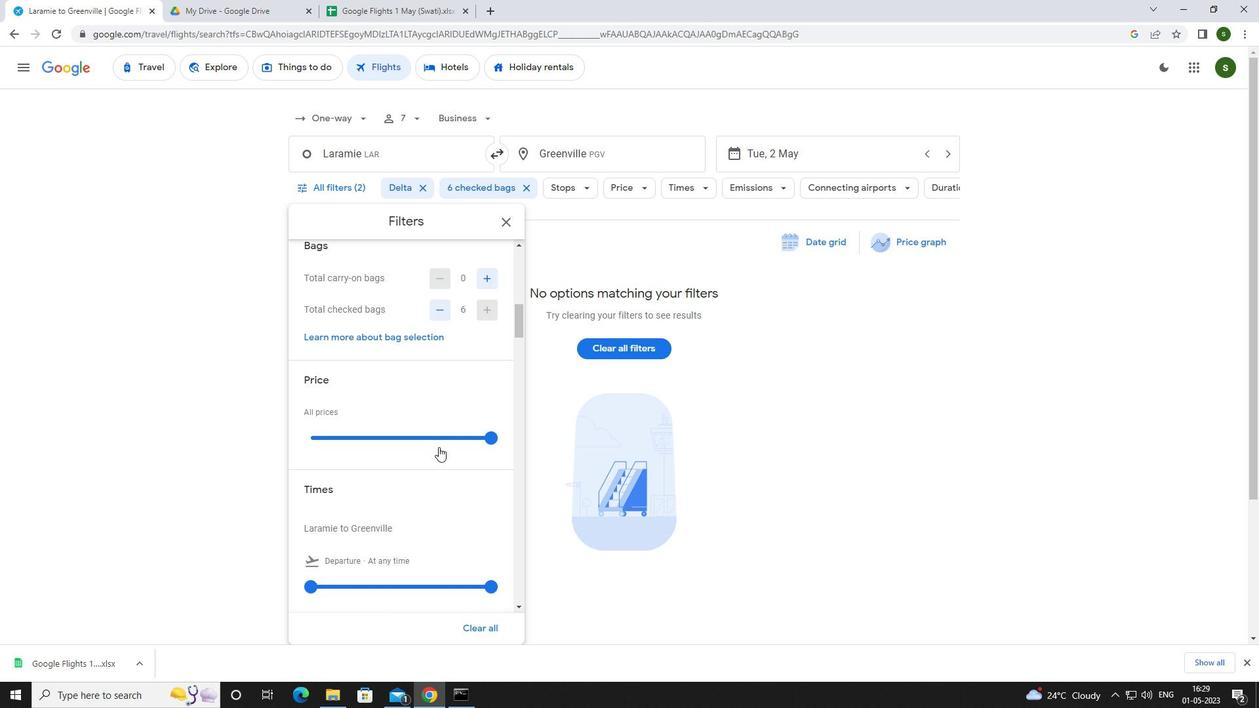 
Action: Mouse moved to (315, 468)
Screenshot: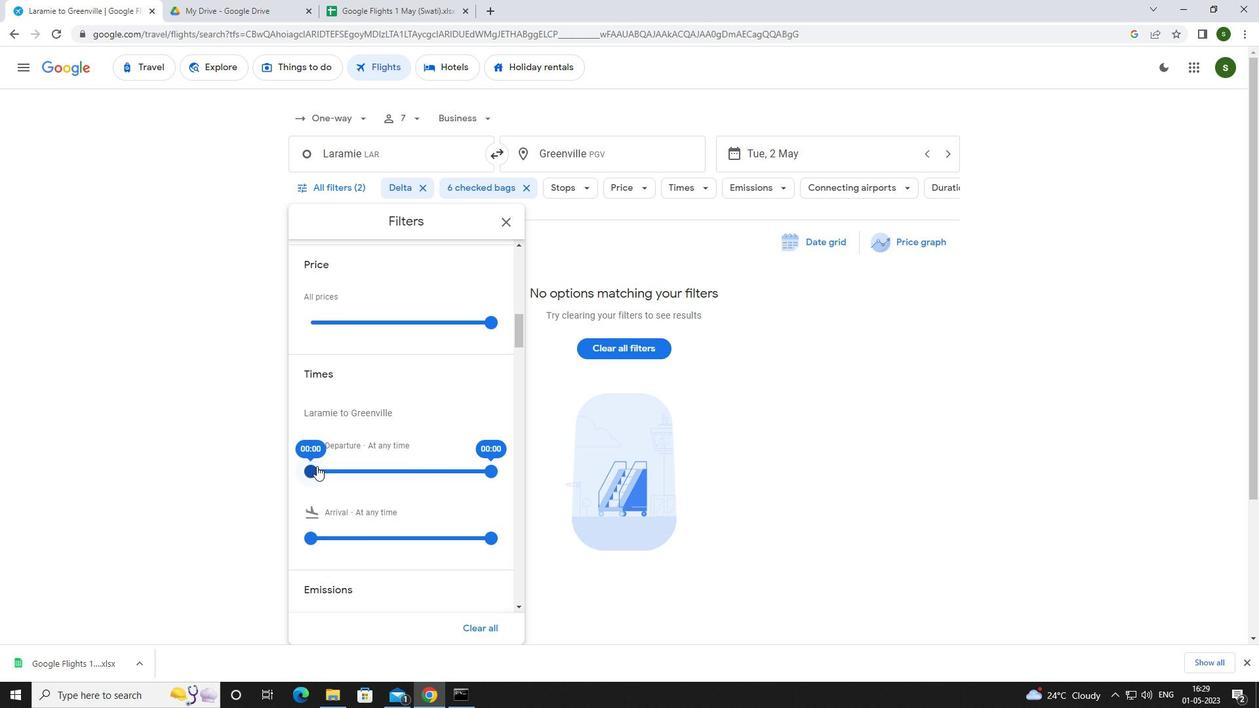 
Action: Mouse pressed left at (315, 468)
Screenshot: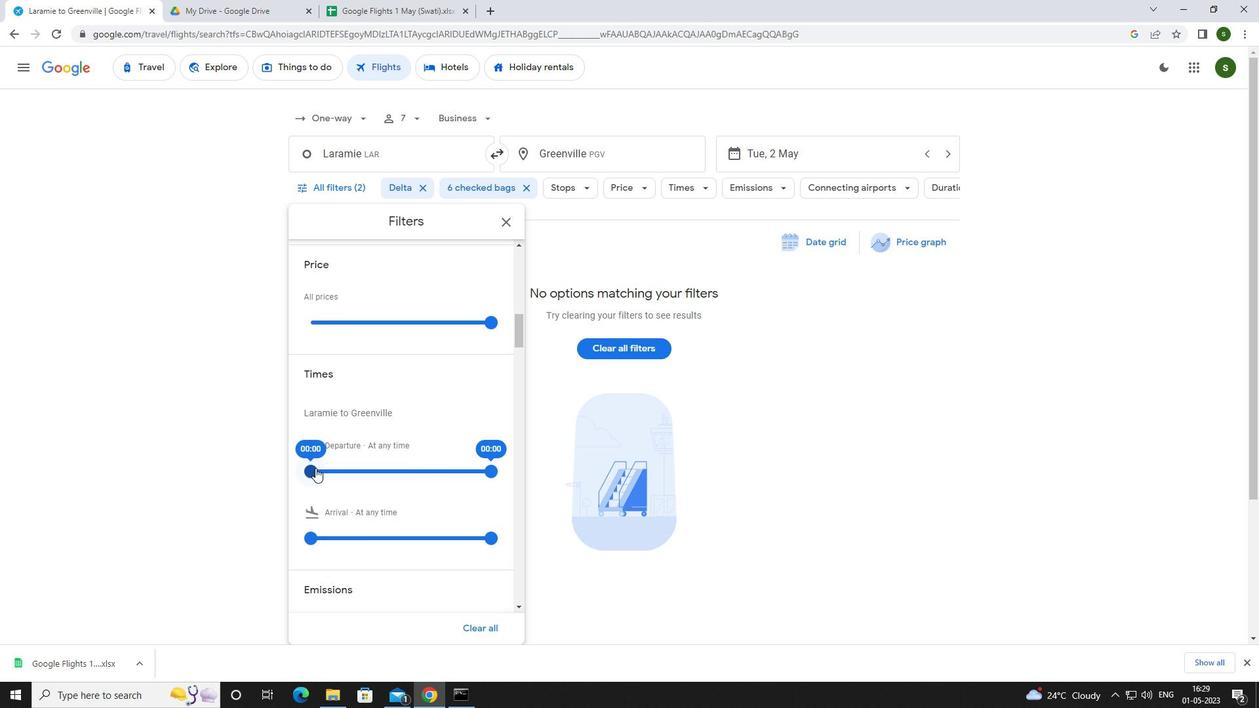 
Action: Mouse moved to (771, 419)
Screenshot: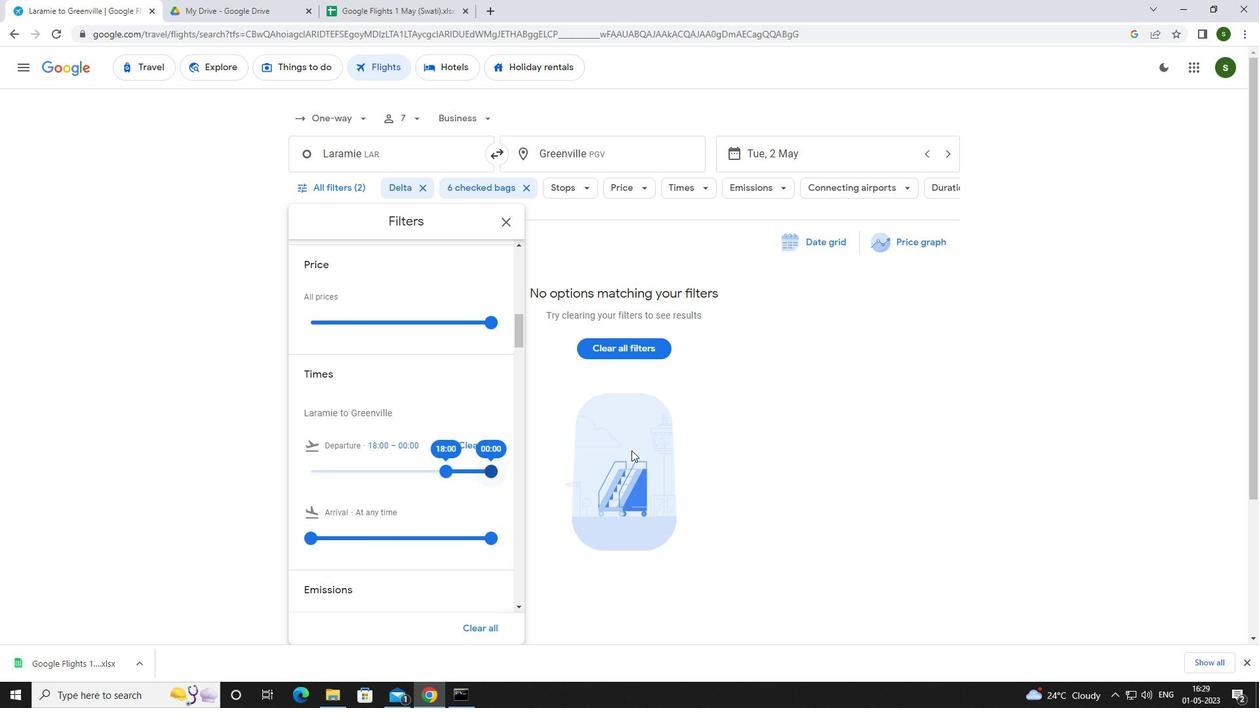 
Action: Mouse pressed left at (771, 419)
Screenshot: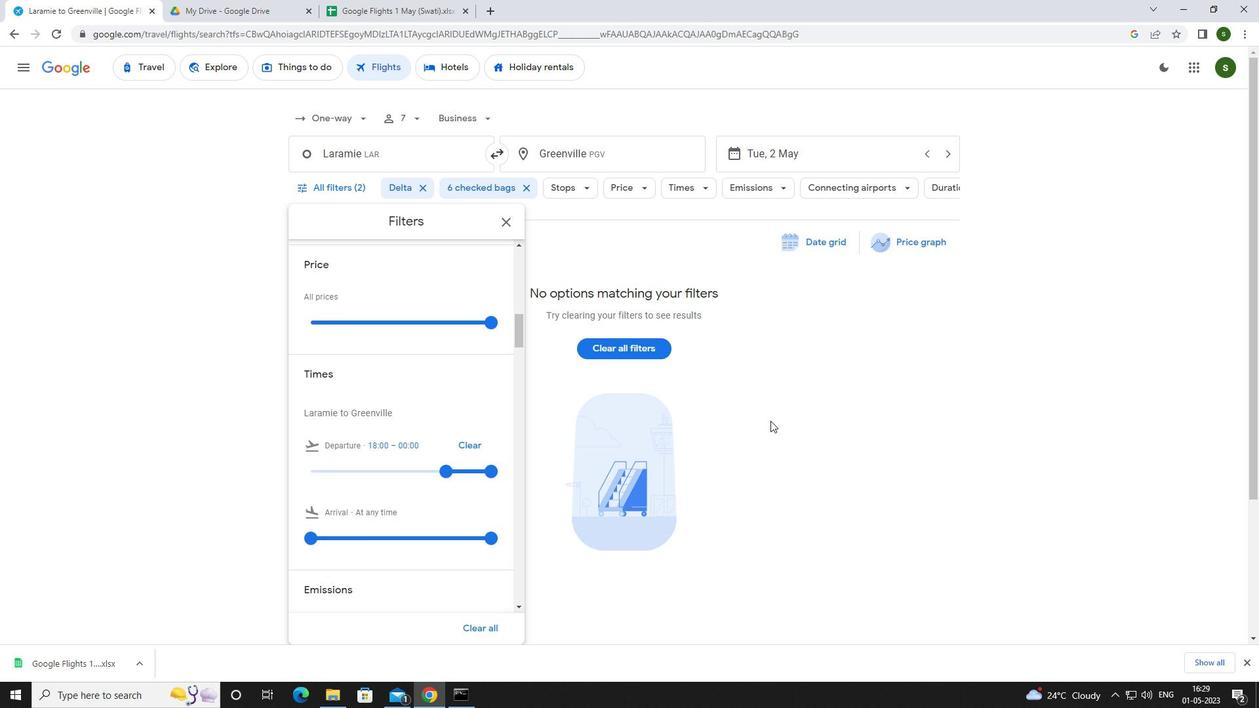 
Action: Mouse moved to (771, 419)
Screenshot: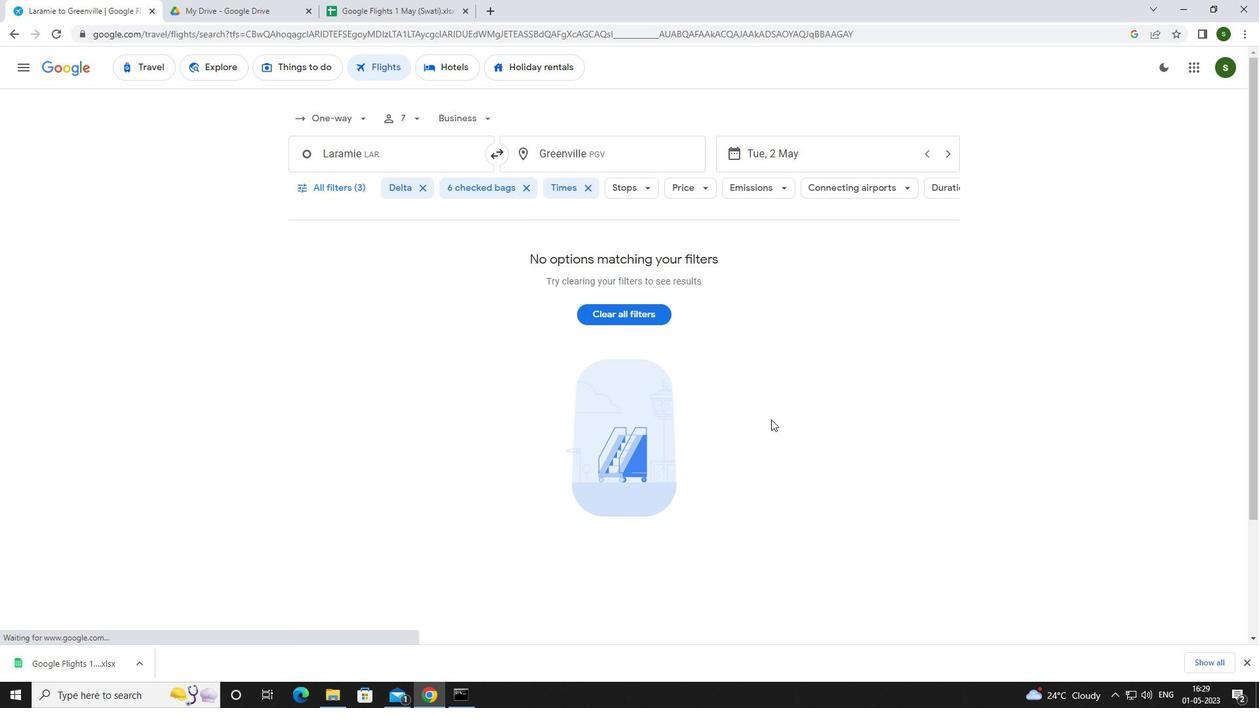 
